 Task: Search one way flight ticket for 5 adults, 2 children, 1 infant in seat and 1 infant on lap in economy from Elko: Elko Regional Airport (j.c. Harris Field) to Jacksonville: Albert J. Ellis Airport on 8-3-2023. Choice of flights is United. Number of bags: 2 carry on bags. Price is upto 78000. Outbound departure time preference is 9:00. Return departure time preference is 0:00.
Action: Mouse moved to (207, 307)
Screenshot: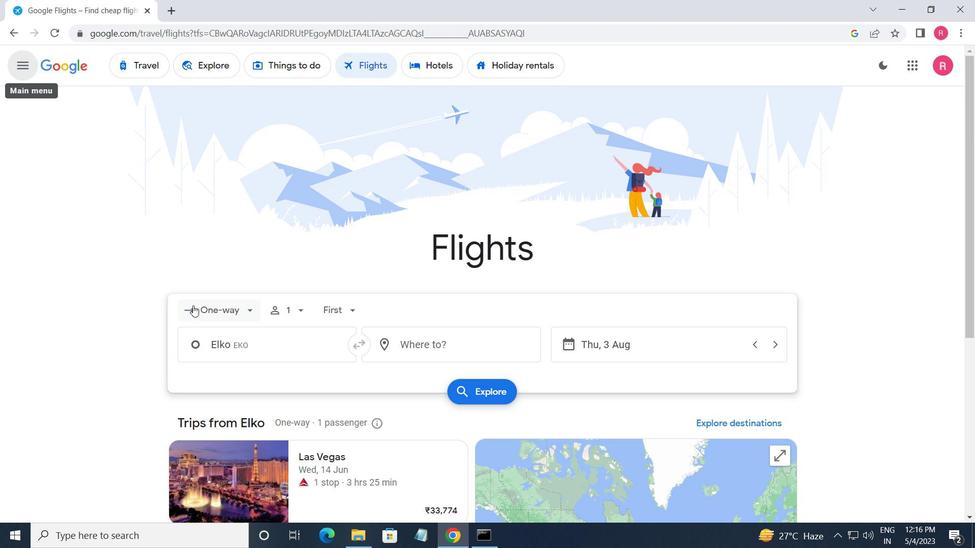 
Action: Mouse pressed left at (207, 307)
Screenshot: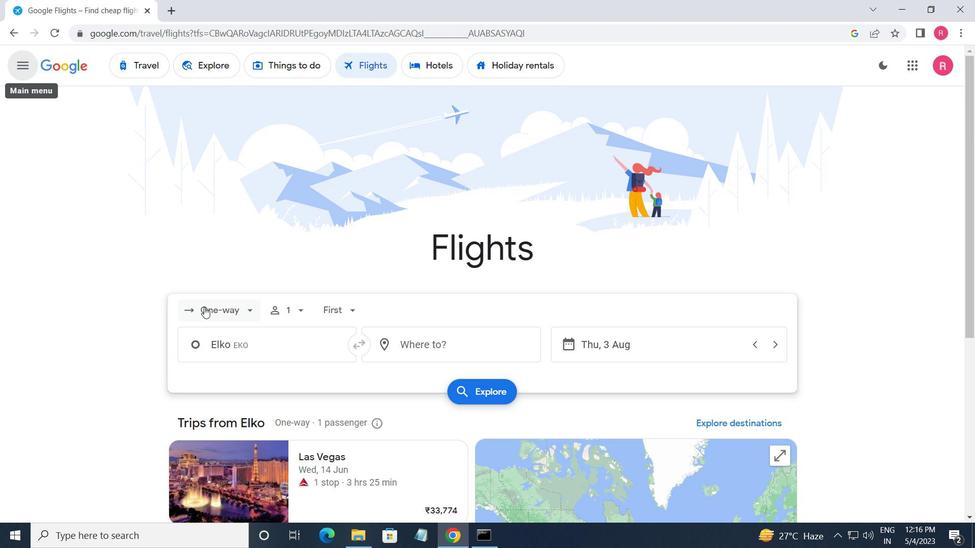 
Action: Mouse moved to (234, 363)
Screenshot: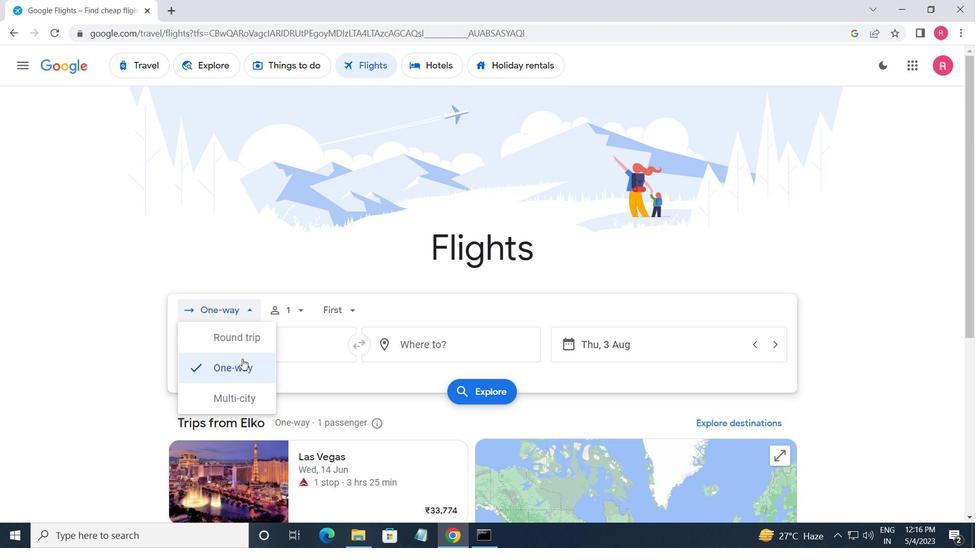 
Action: Mouse pressed left at (234, 363)
Screenshot: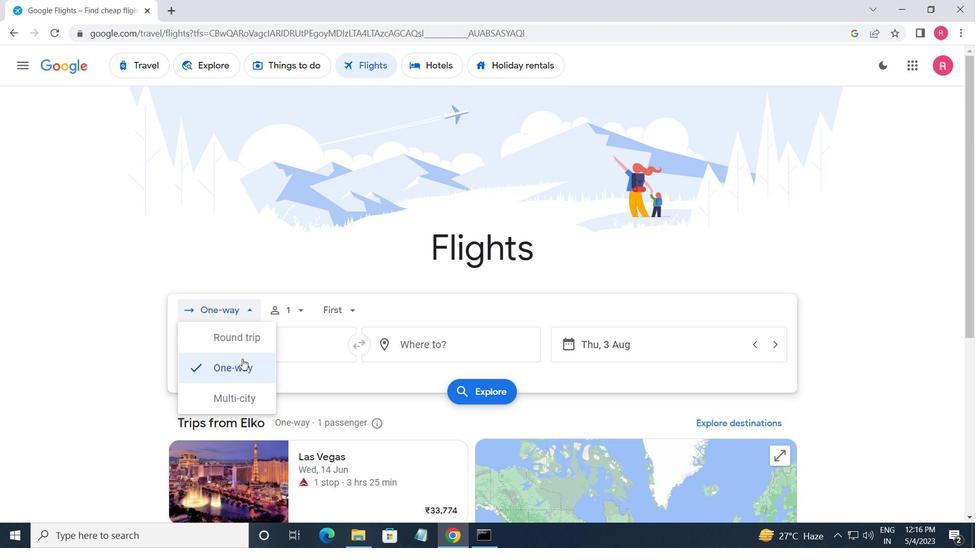 
Action: Mouse moved to (290, 314)
Screenshot: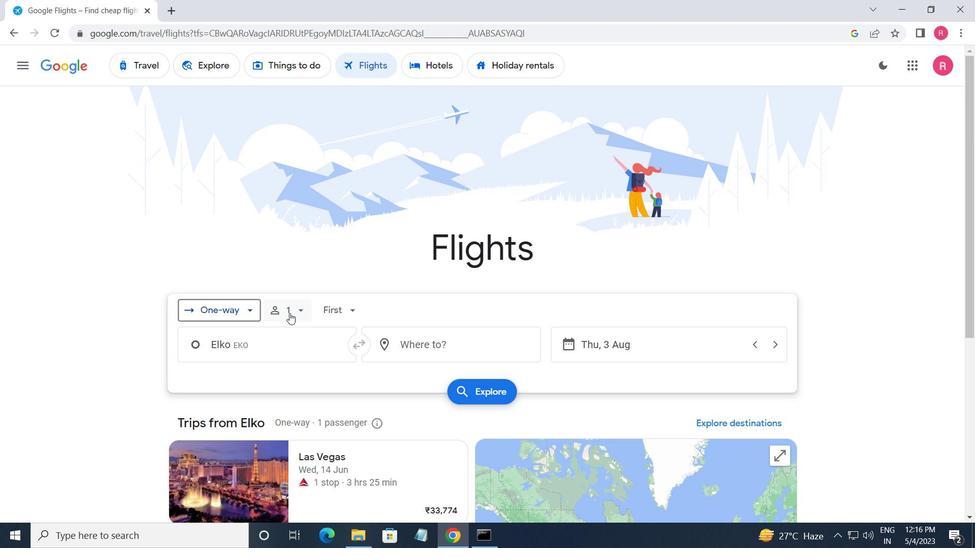 
Action: Mouse pressed left at (290, 314)
Screenshot: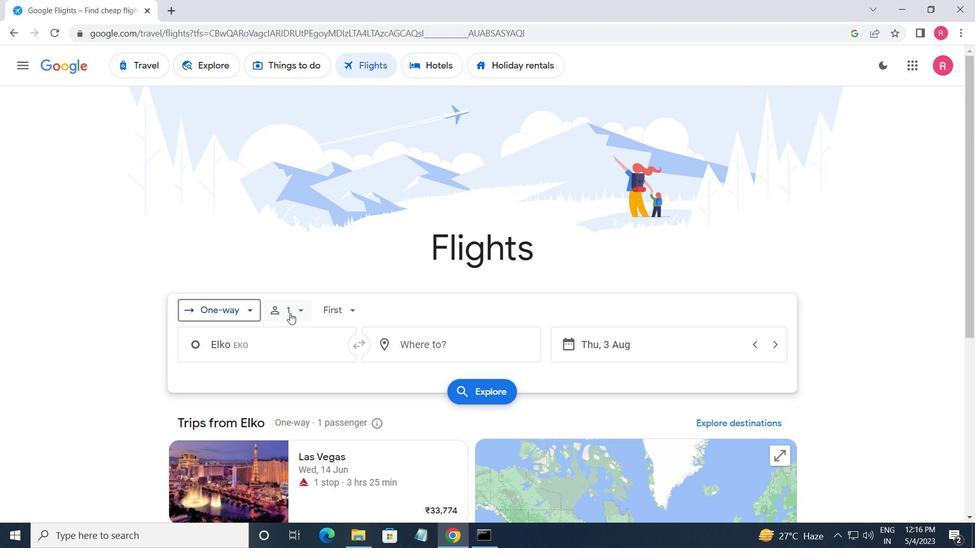 
Action: Mouse moved to (393, 343)
Screenshot: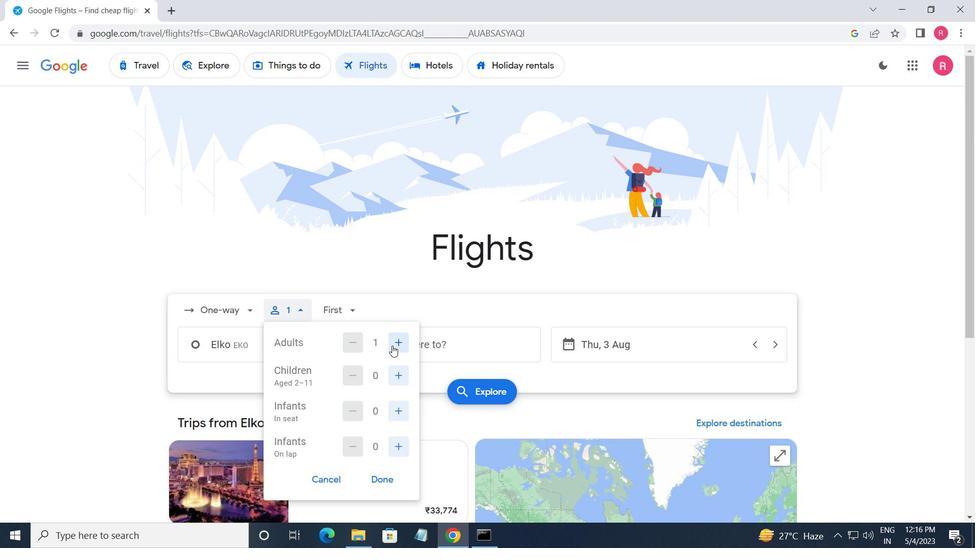 
Action: Mouse pressed left at (393, 343)
Screenshot: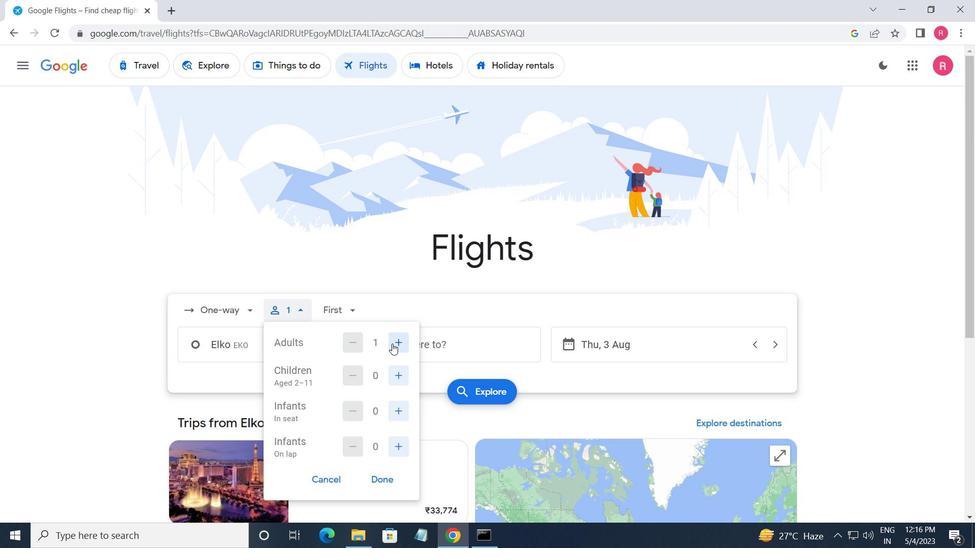 
Action: Mouse pressed left at (393, 343)
Screenshot: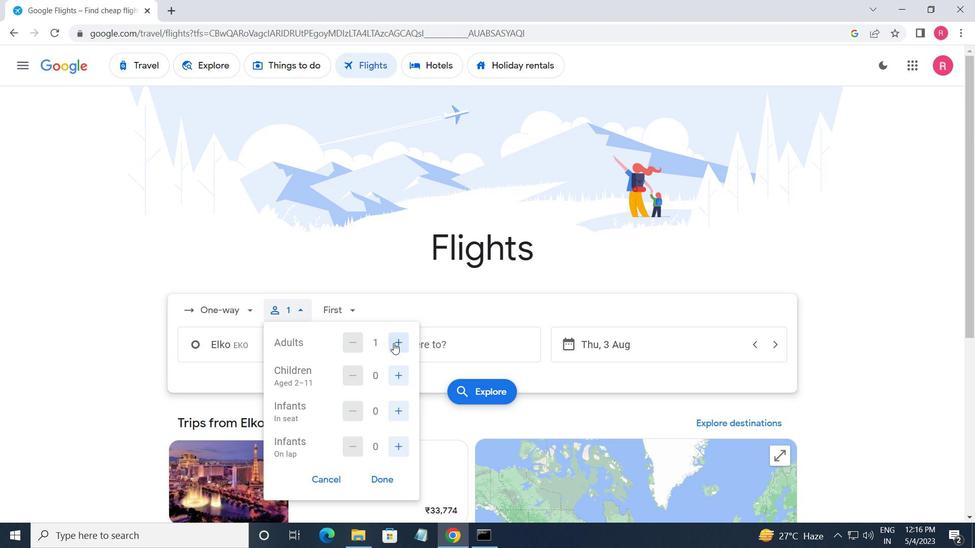 
Action: Mouse pressed left at (393, 343)
Screenshot: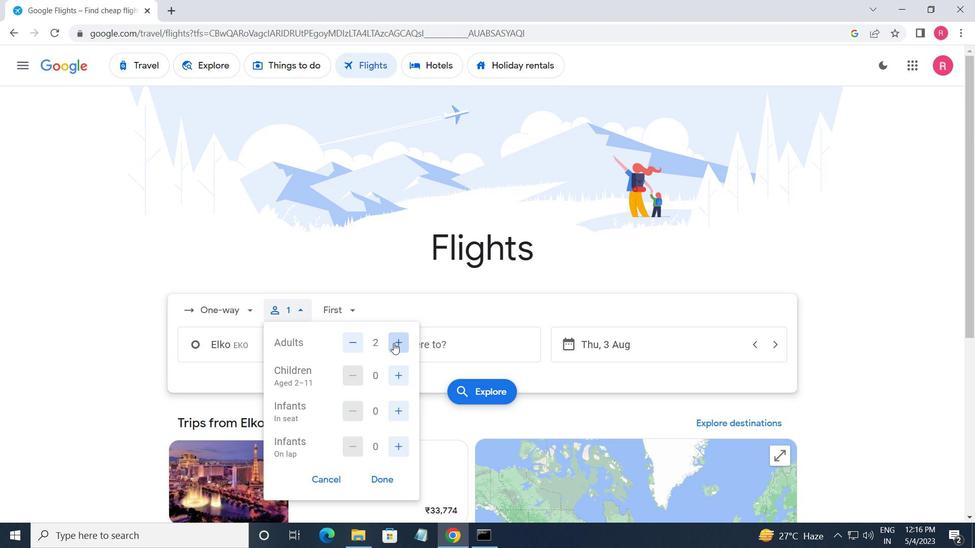 
Action: Mouse pressed left at (393, 343)
Screenshot: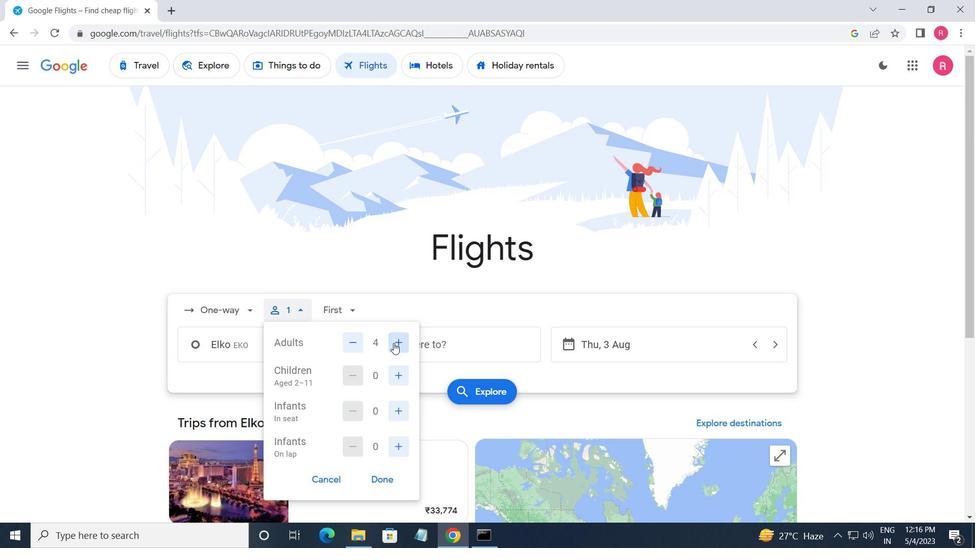 
Action: Mouse moved to (397, 374)
Screenshot: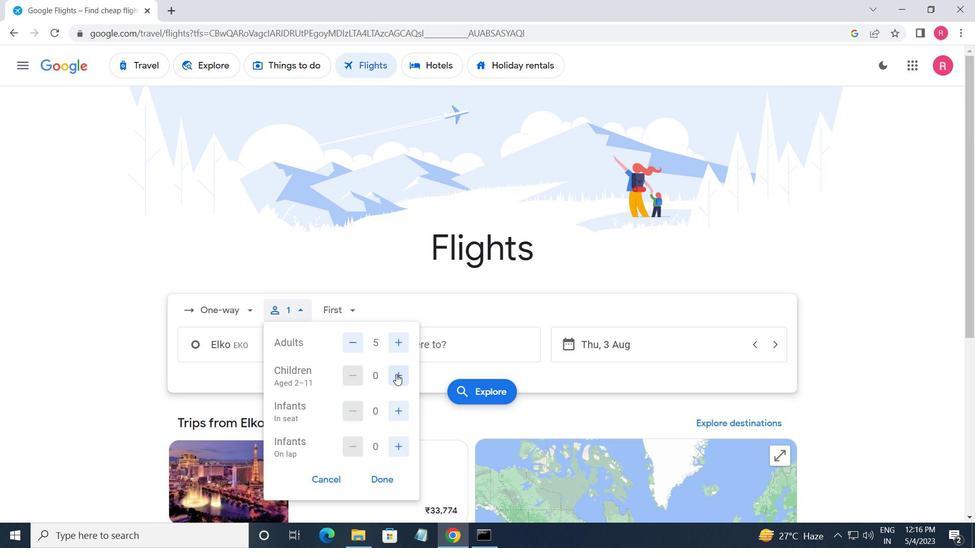 
Action: Mouse pressed left at (397, 374)
Screenshot: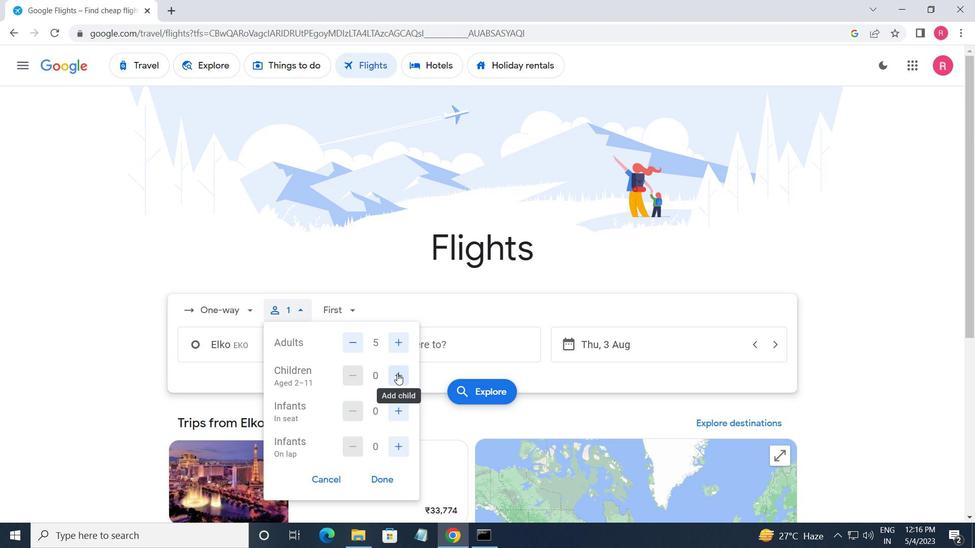 
Action: Mouse moved to (398, 371)
Screenshot: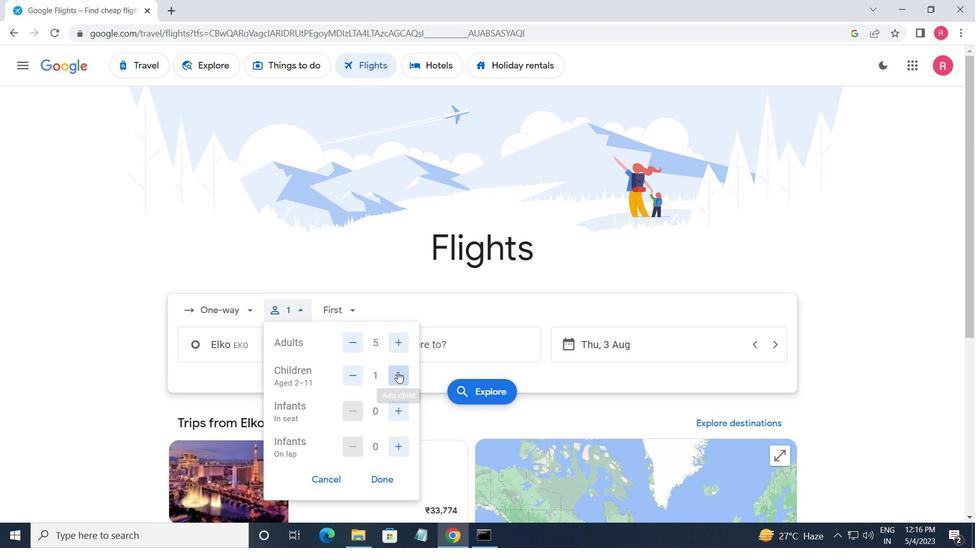 
Action: Mouse pressed left at (398, 371)
Screenshot: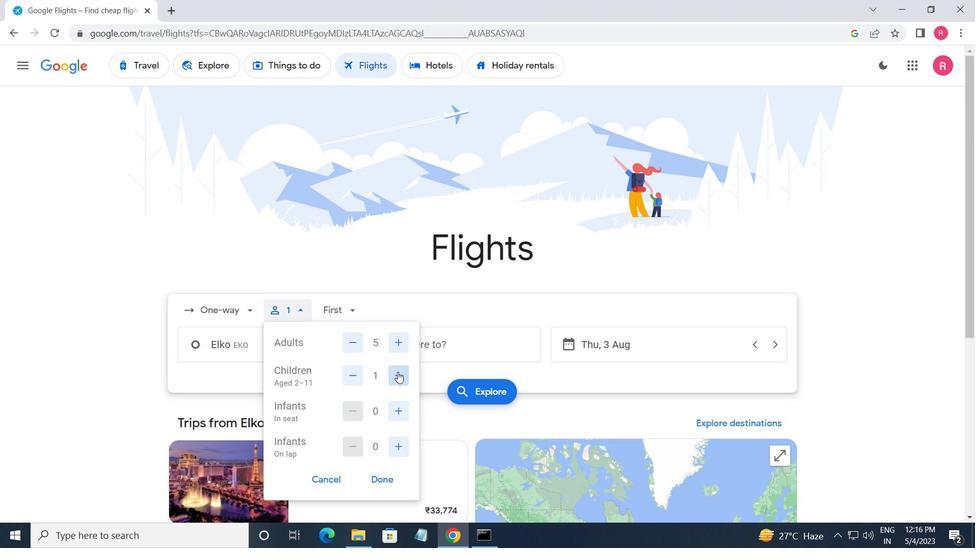 
Action: Mouse moved to (397, 403)
Screenshot: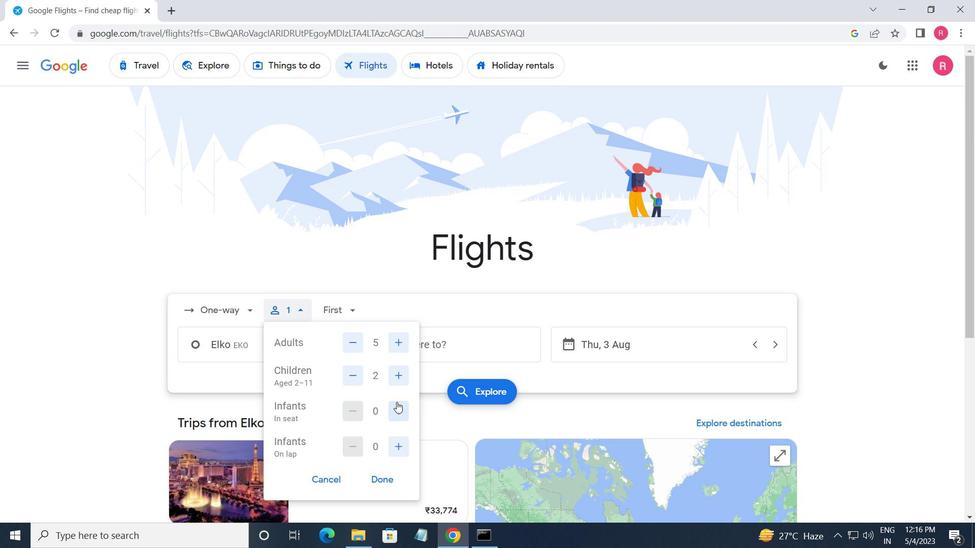 
Action: Mouse pressed left at (397, 403)
Screenshot: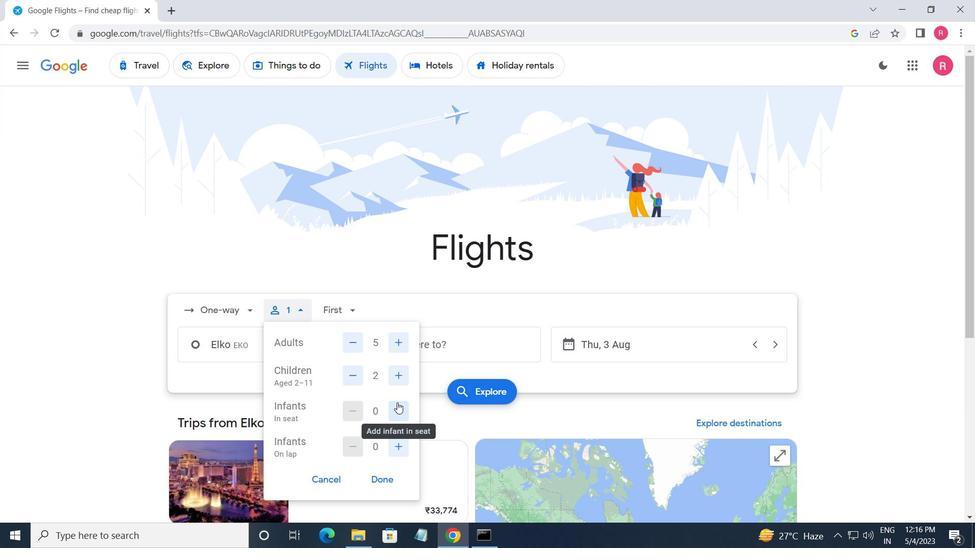 
Action: Mouse moved to (401, 440)
Screenshot: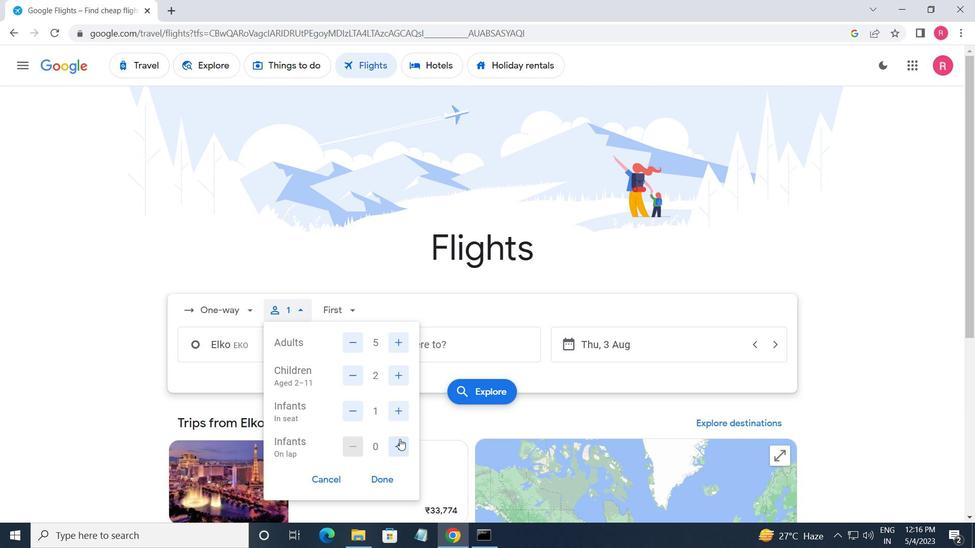 
Action: Mouse pressed left at (401, 440)
Screenshot: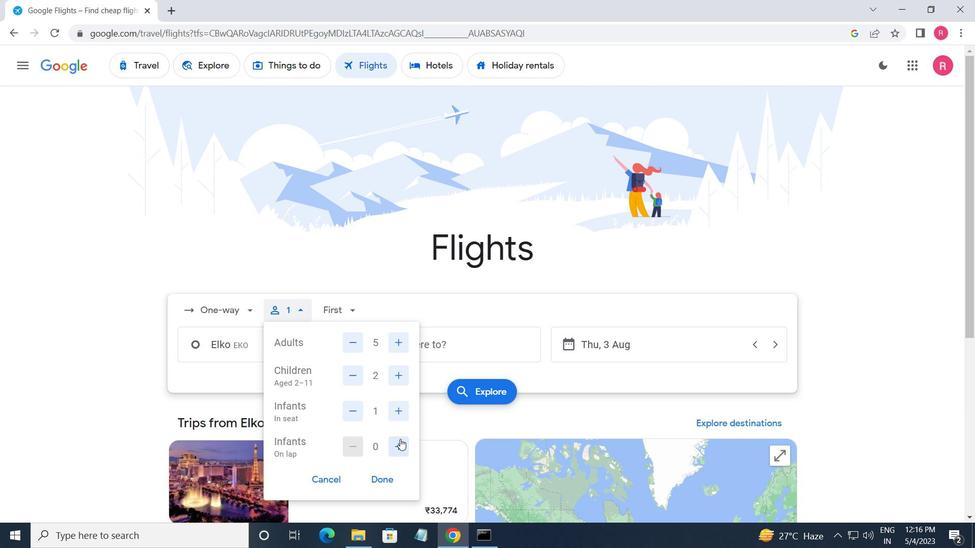 
Action: Mouse moved to (387, 479)
Screenshot: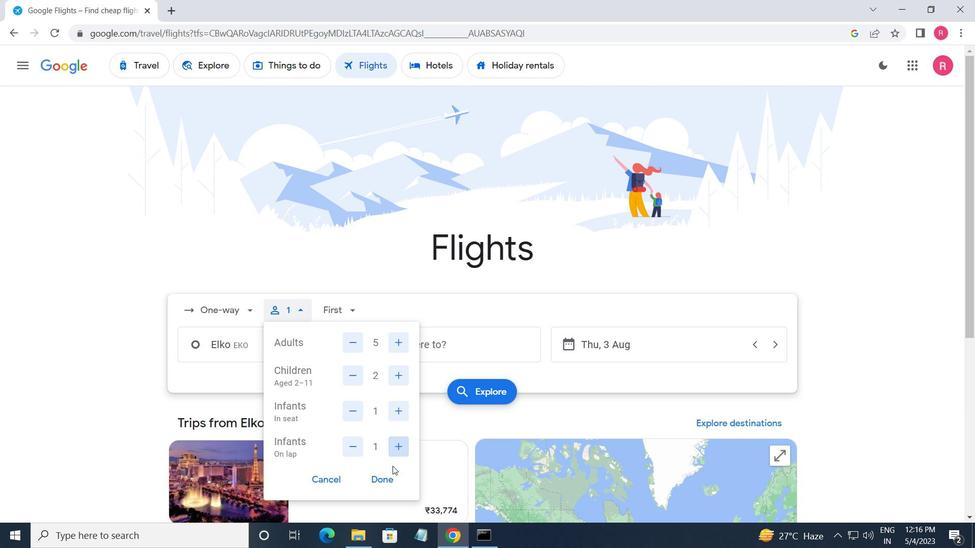
Action: Mouse pressed left at (387, 479)
Screenshot: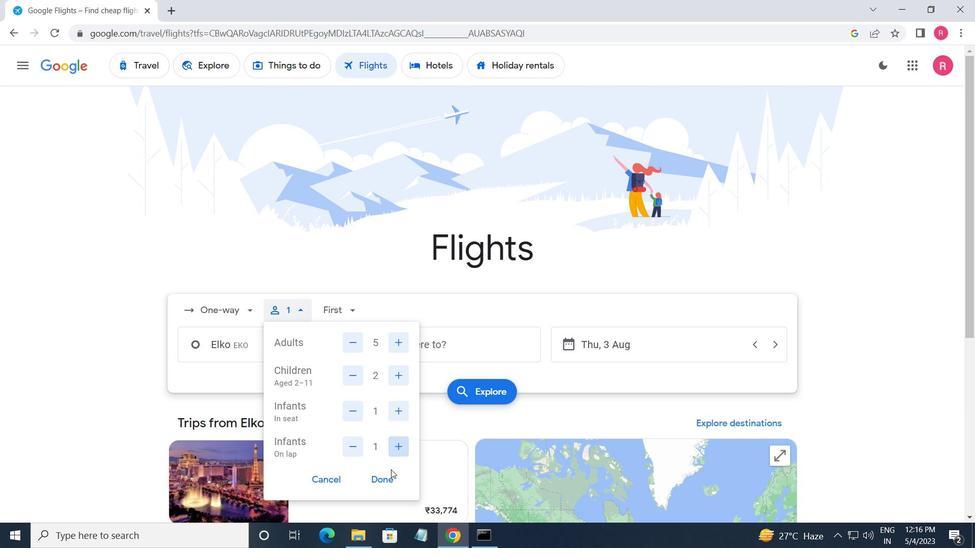
Action: Mouse moved to (337, 309)
Screenshot: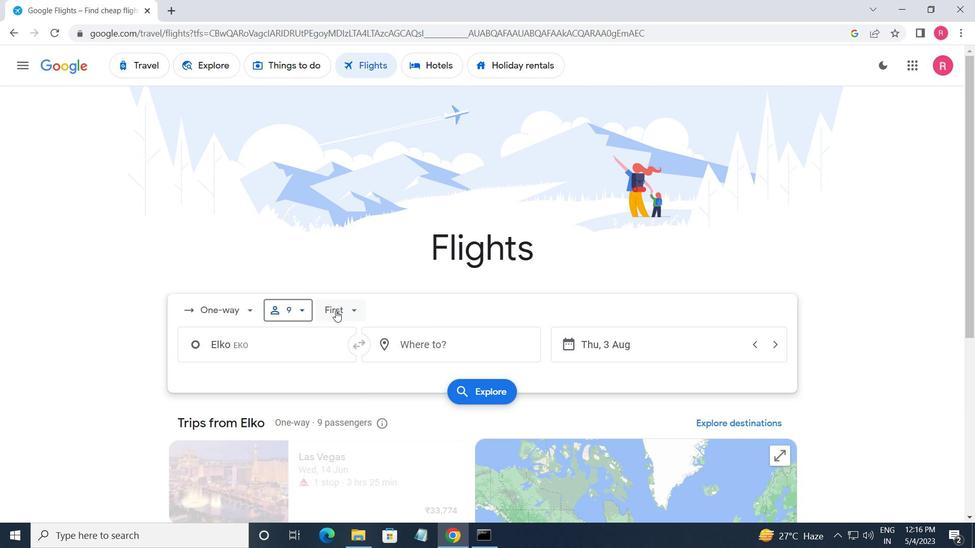 
Action: Mouse pressed left at (337, 309)
Screenshot: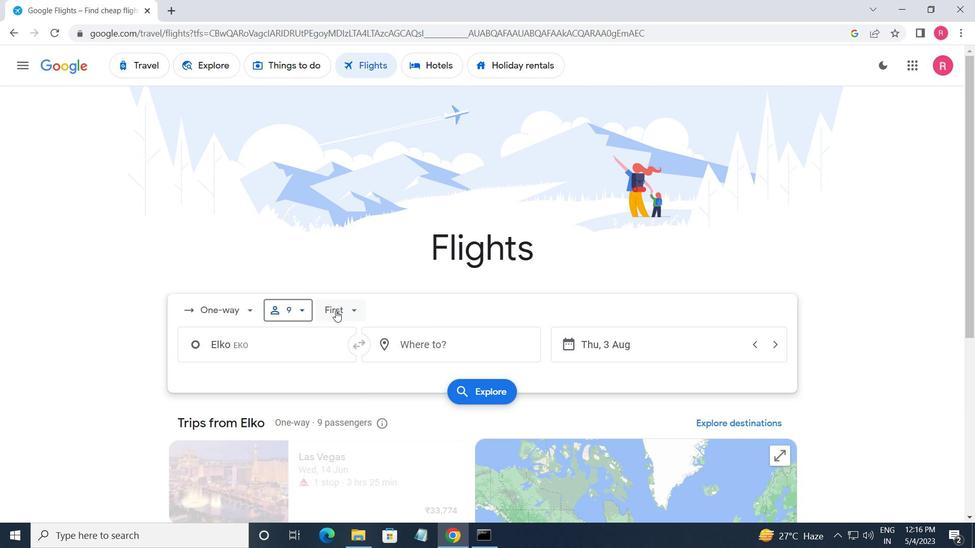 
Action: Mouse moved to (351, 336)
Screenshot: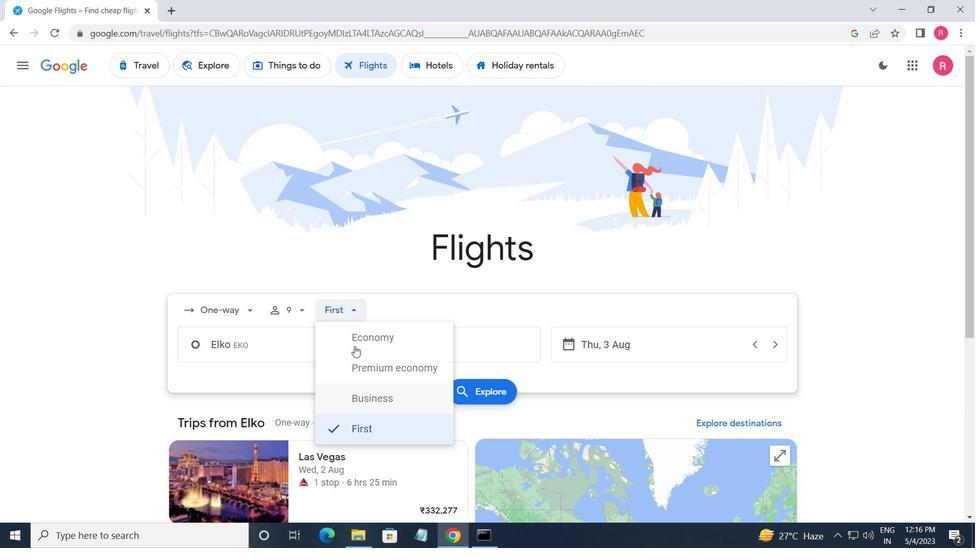 
Action: Mouse pressed left at (351, 336)
Screenshot: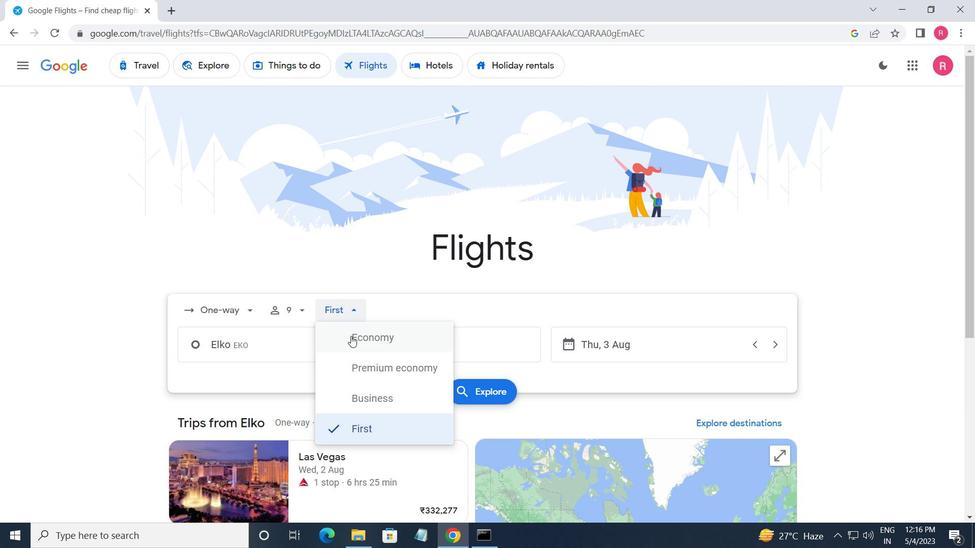 
Action: Mouse moved to (298, 352)
Screenshot: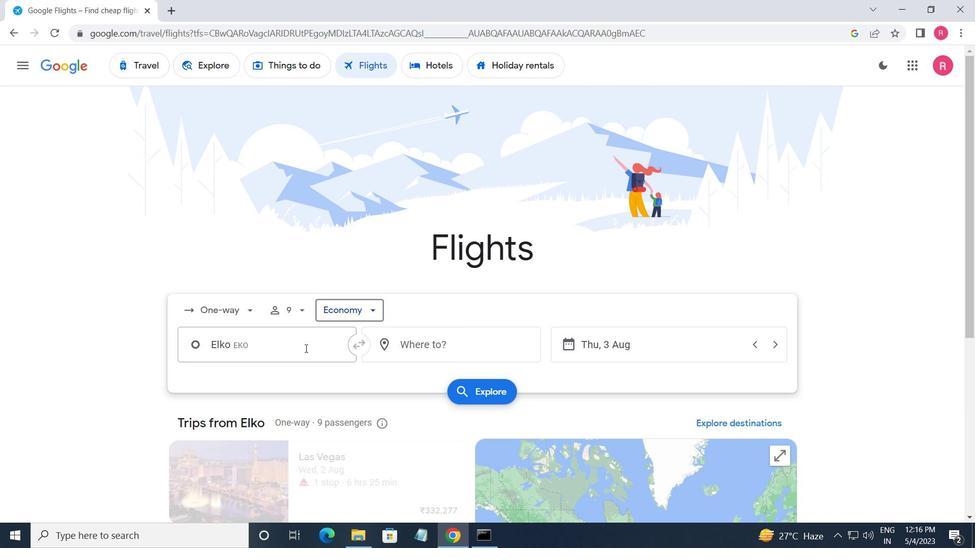 
Action: Mouse pressed left at (298, 352)
Screenshot: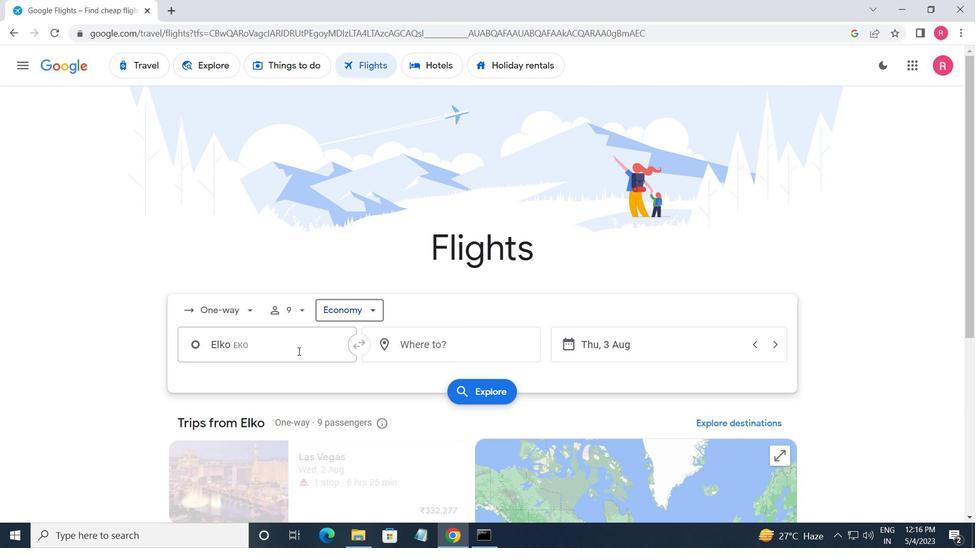 
Action: Mouse moved to (280, 414)
Screenshot: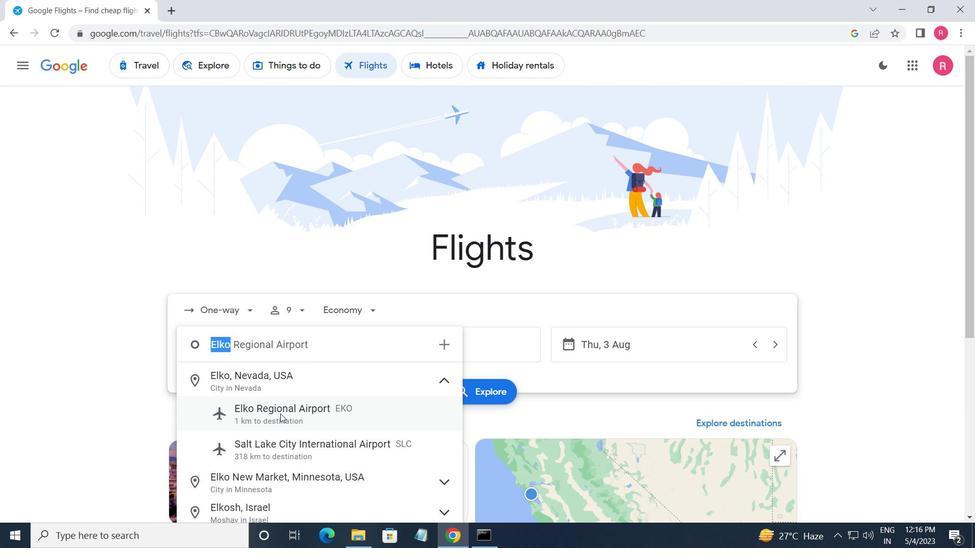 
Action: Mouse pressed left at (280, 414)
Screenshot: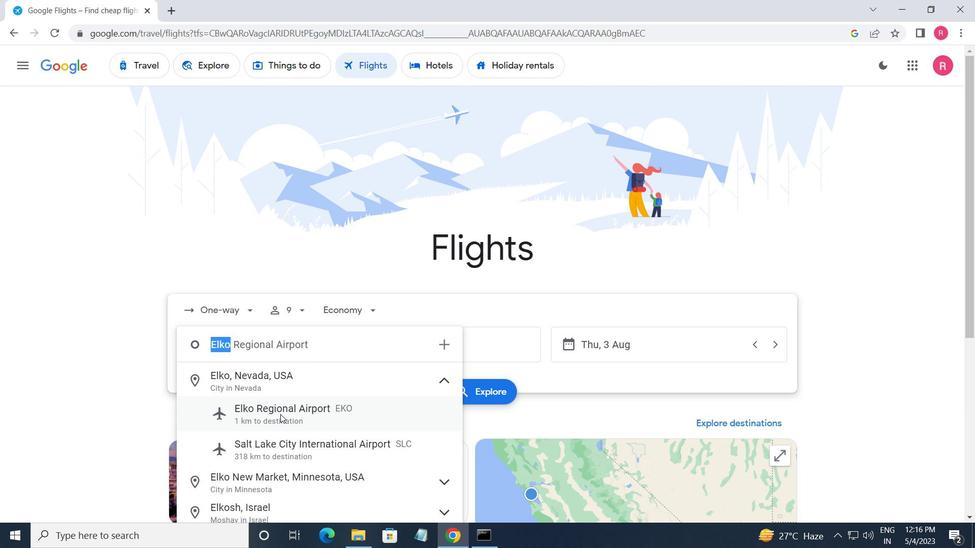 
Action: Mouse moved to (415, 335)
Screenshot: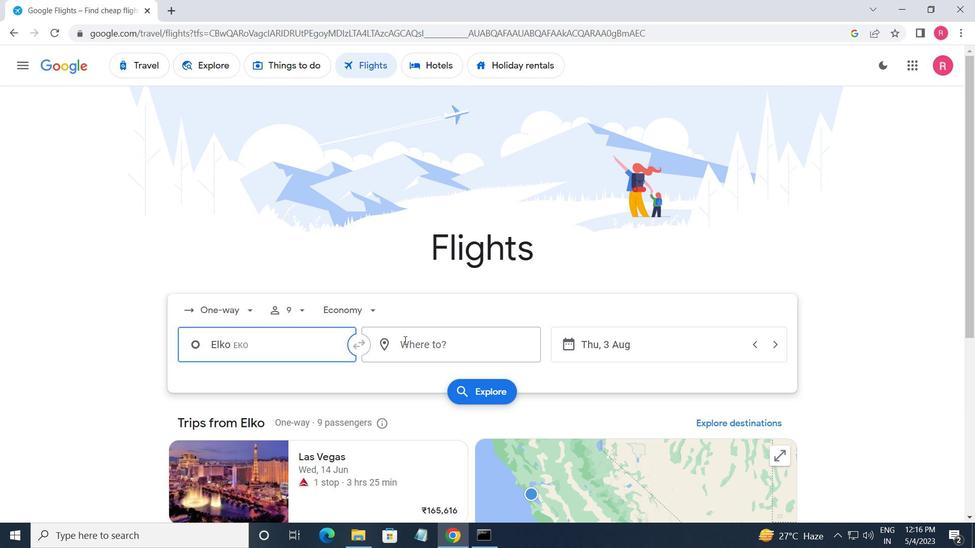 
Action: Mouse pressed left at (415, 335)
Screenshot: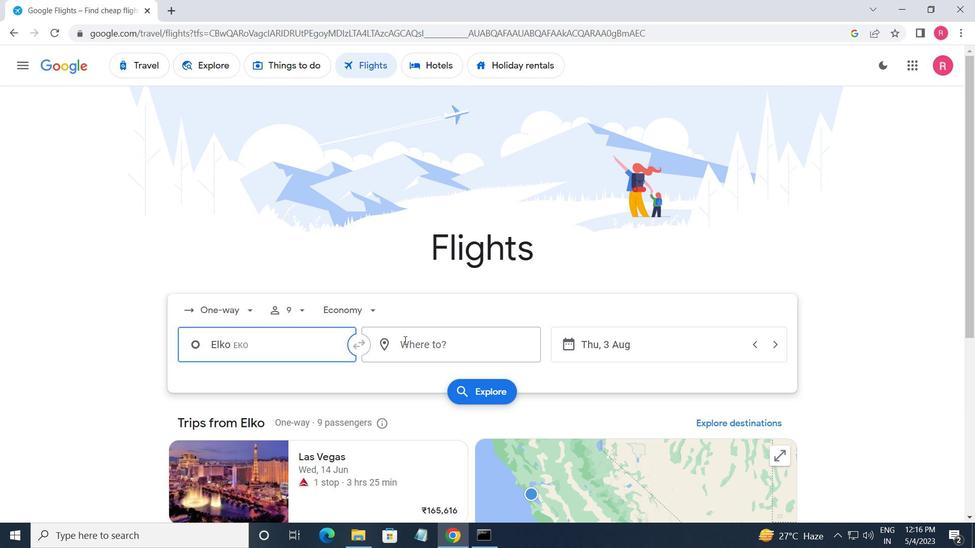 
Action: Mouse moved to (414, 464)
Screenshot: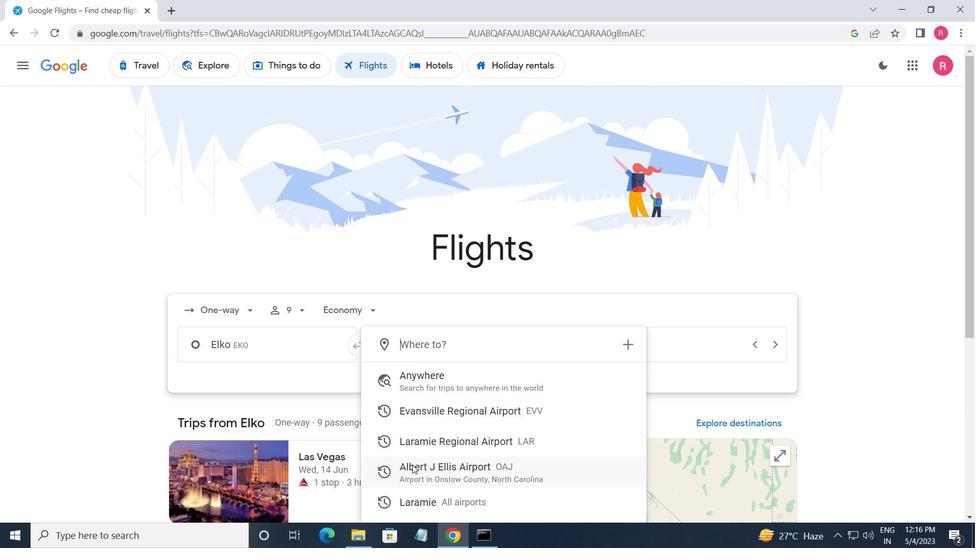 
Action: Mouse pressed left at (414, 464)
Screenshot: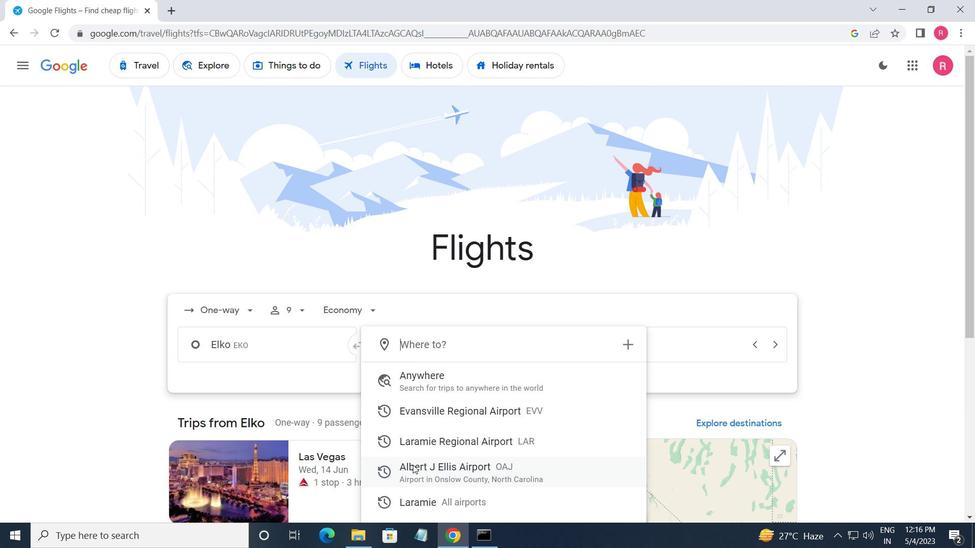 
Action: Mouse moved to (647, 348)
Screenshot: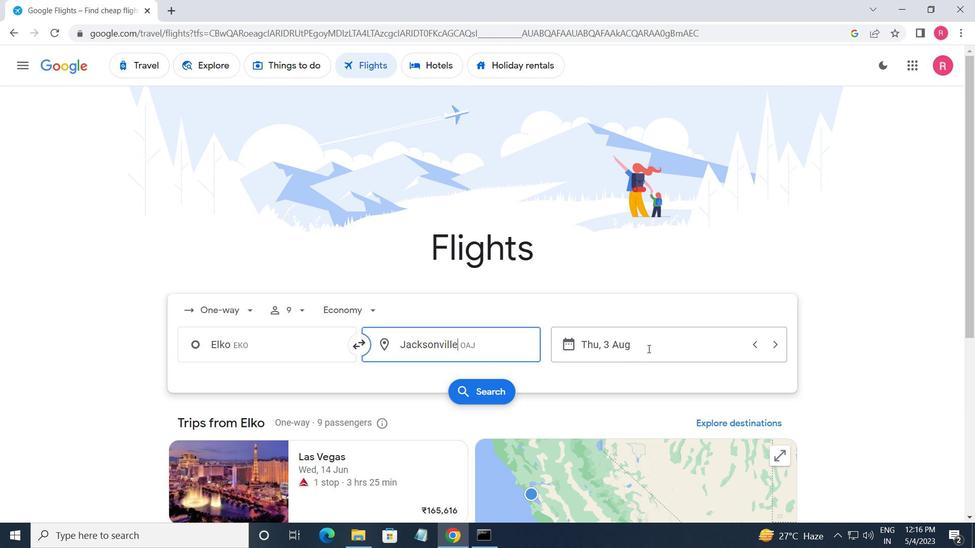 
Action: Mouse pressed left at (647, 348)
Screenshot: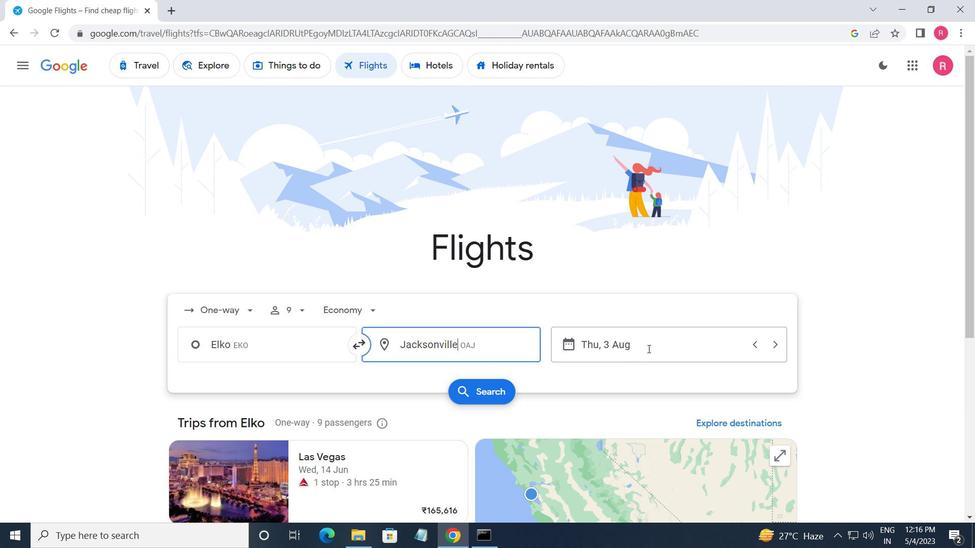 
Action: Mouse moved to (458, 296)
Screenshot: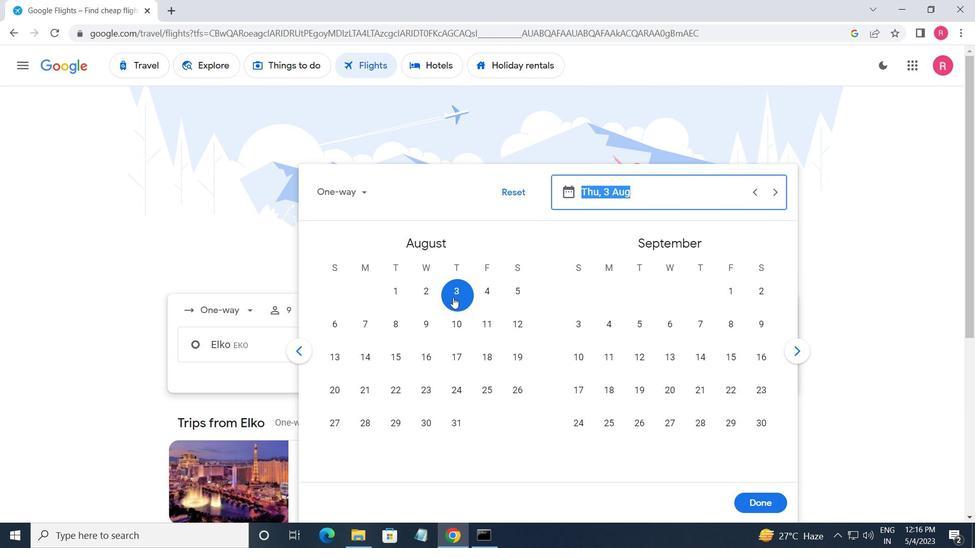 
Action: Mouse pressed left at (458, 296)
Screenshot: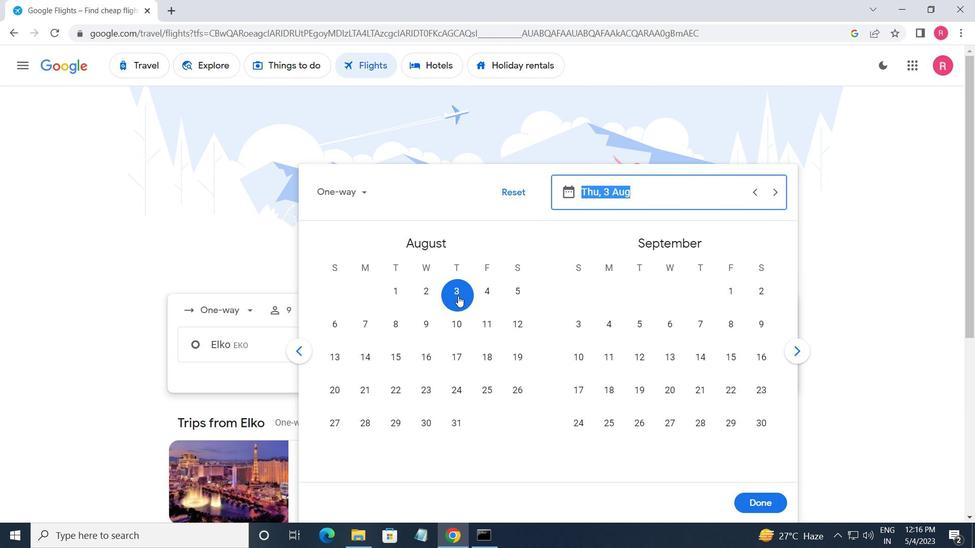 
Action: Mouse moved to (740, 505)
Screenshot: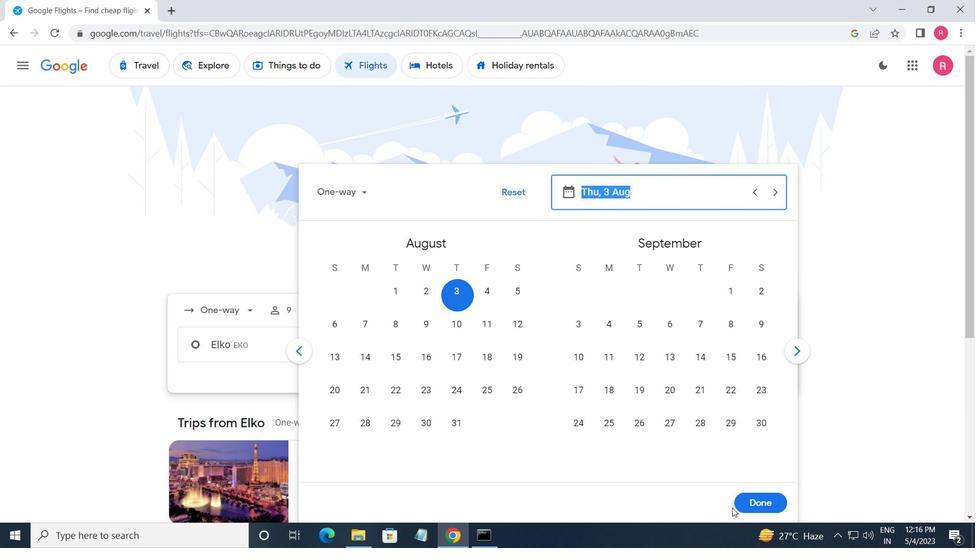 
Action: Mouse pressed left at (740, 505)
Screenshot: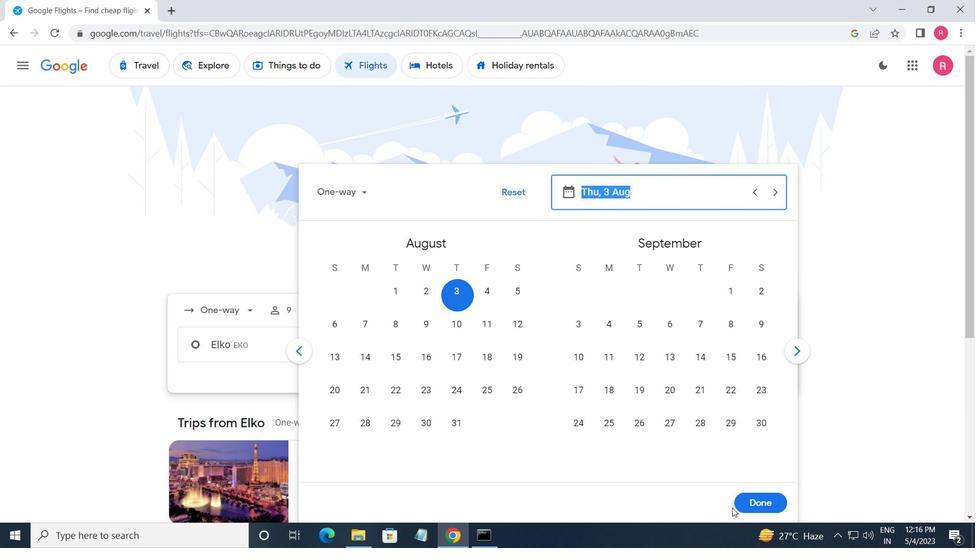 
Action: Mouse moved to (463, 389)
Screenshot: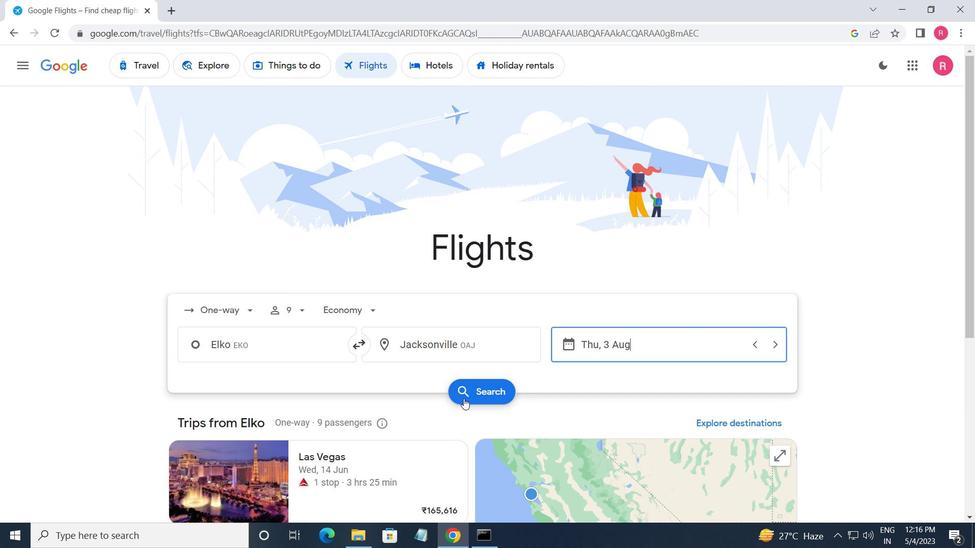 
Action: Mouse pressed left at (463, 389)
Screenshot: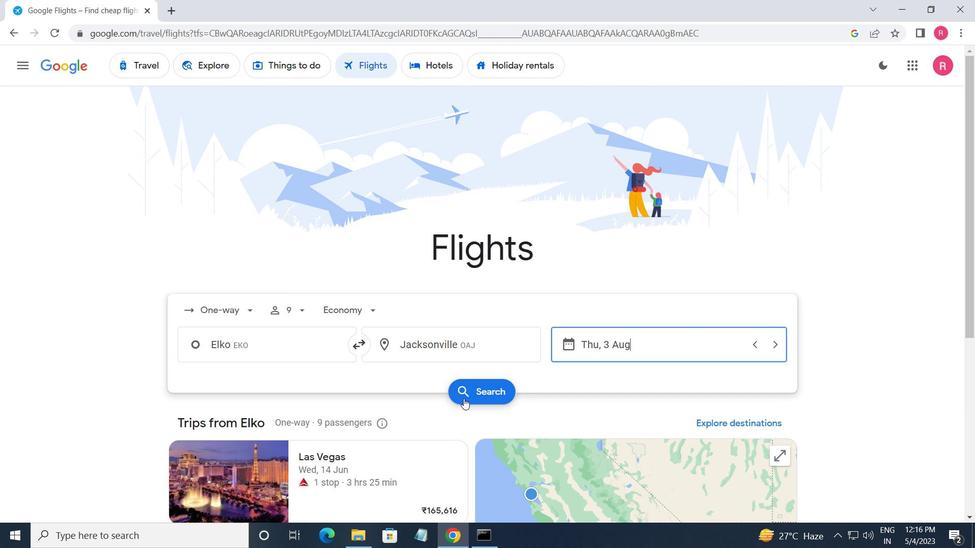 
Action: Mouse moved to (197, 181)
Screenshot: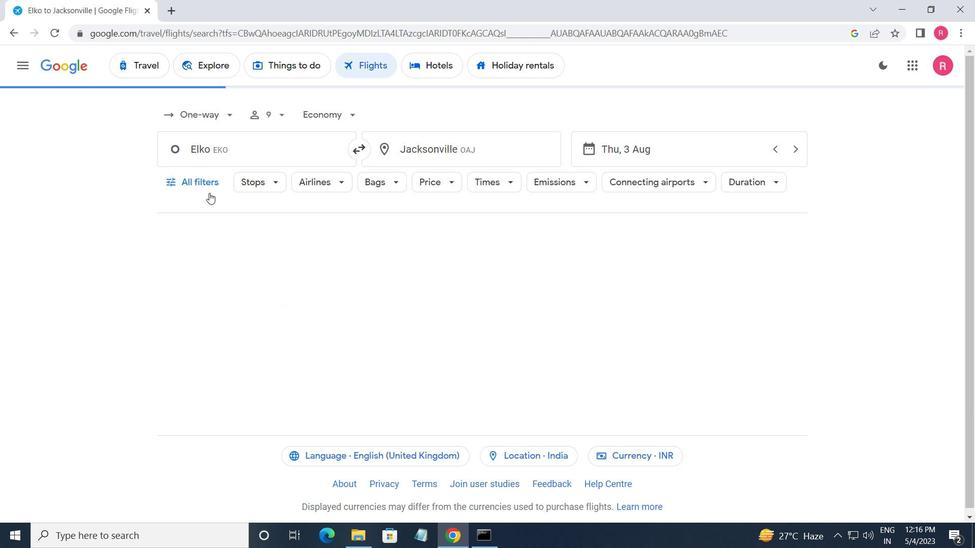
Action: Mouse pressed left at (197, 181)
Screenshot: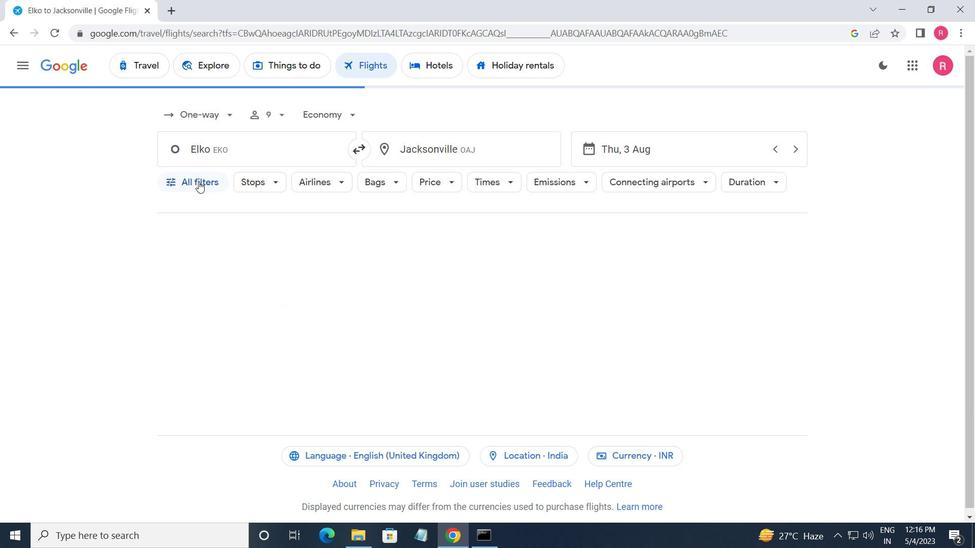 
Action: Mouse moved to (246, 350)
Screenshot: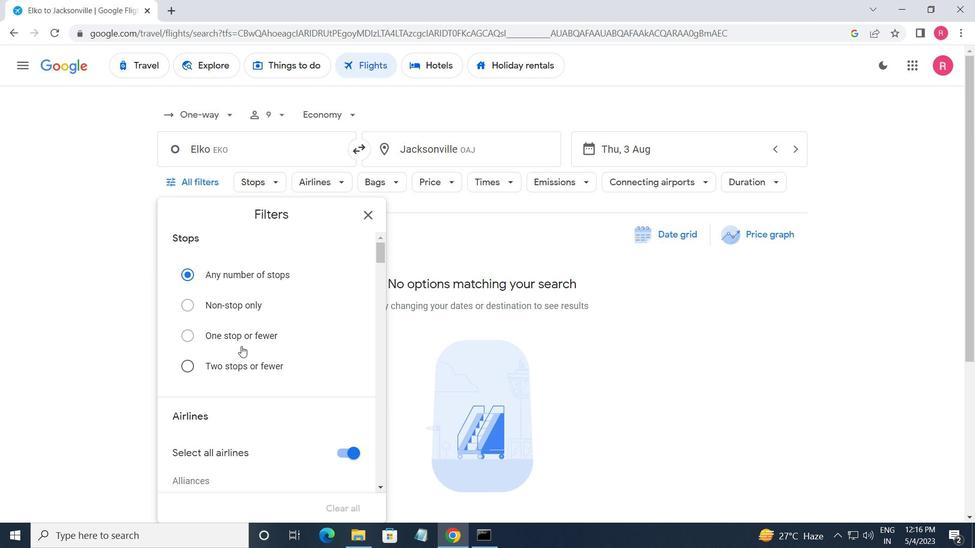 
Action: Mouse scrolled (246, 350) with delta (0, 0)
Screenshot: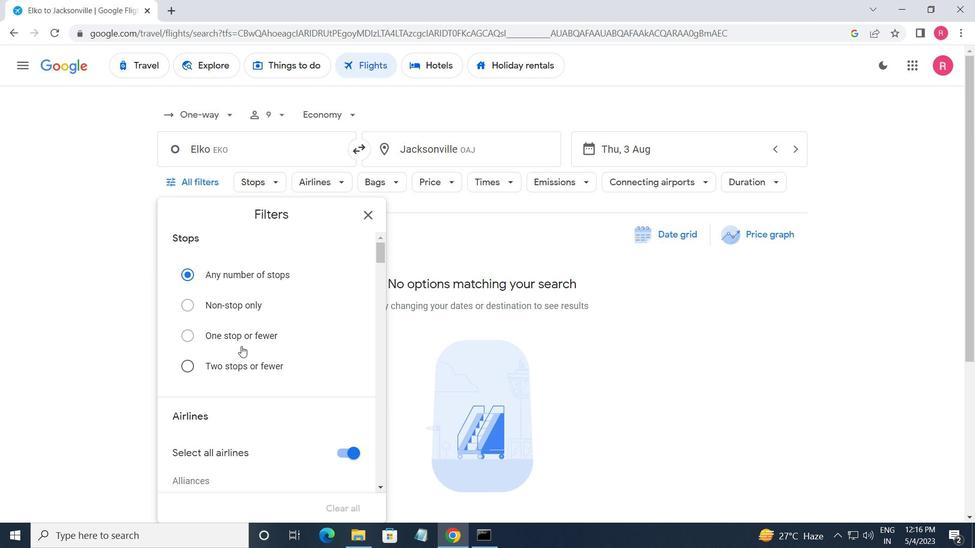 
Action: Mouse moved to (253, 359)
Screenshot: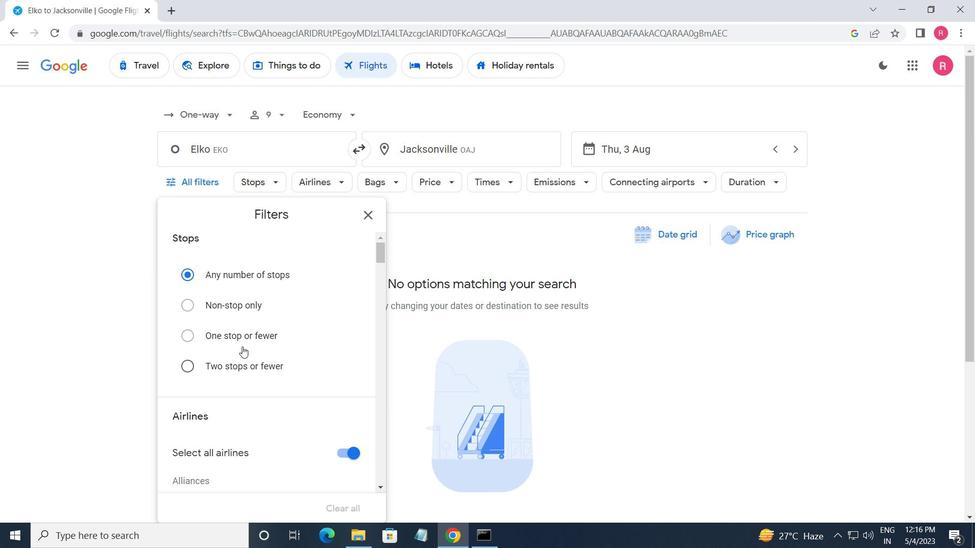
Action: Mouse scrolled (253, 358) with delta (0, 0)
Screenshot: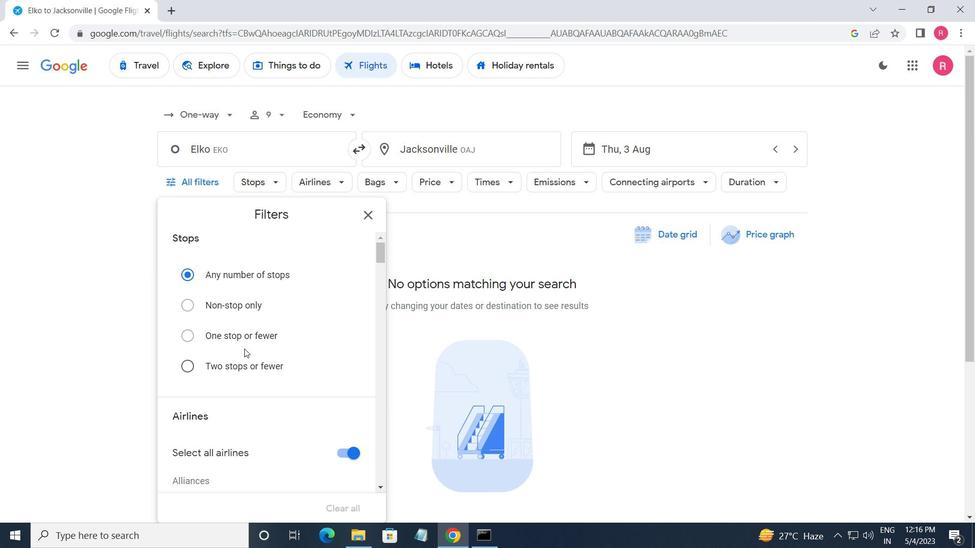 
Action: Mouse moved to (253, 359)
Screenshot: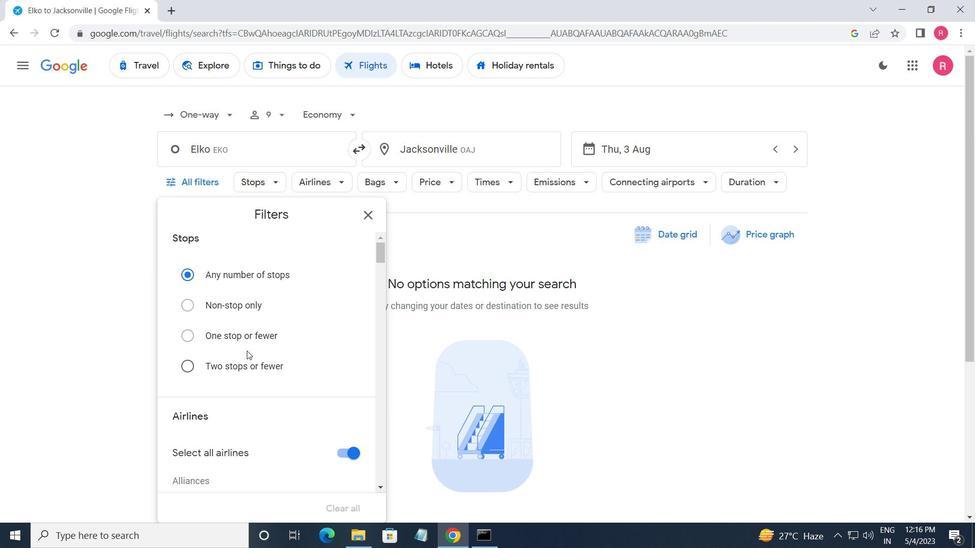 
Action: Mouse scrolled (253, 359) with delta (0, 0)
Screenshot: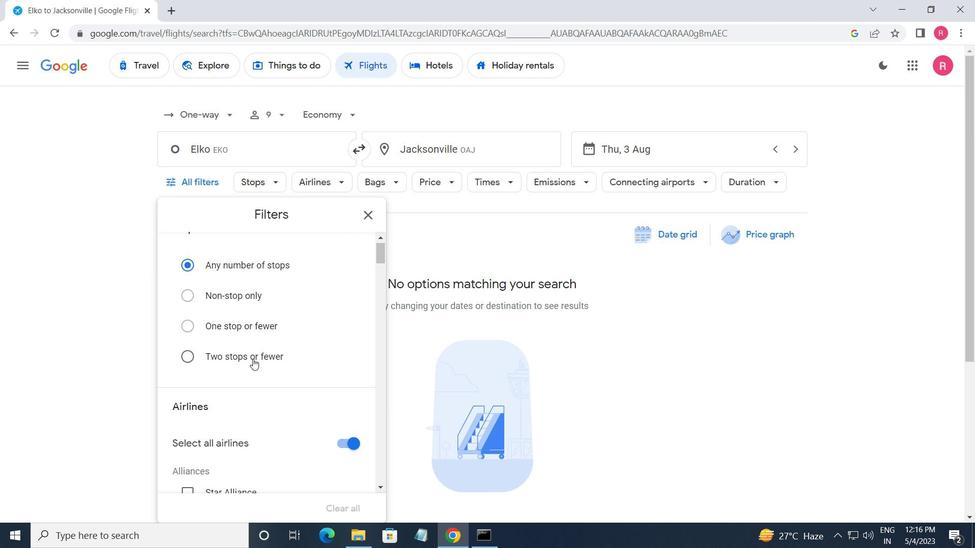 
Action: Mouse moved to (255, 359)
Screenshot: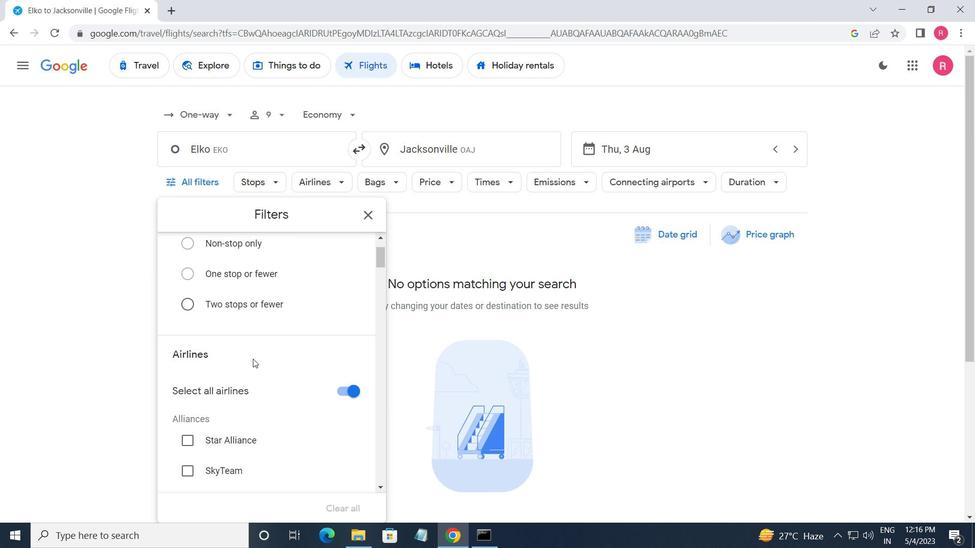 
Action: Mouse scrolled (255, 359) with delta (0, 0)
Screenshot: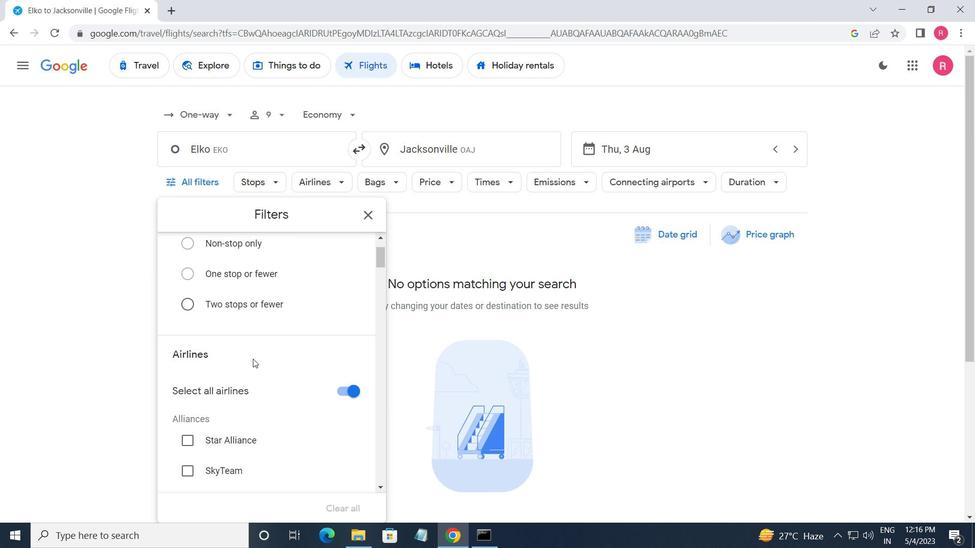 
Action: Mouse moved to (255, 359)
Screenshot: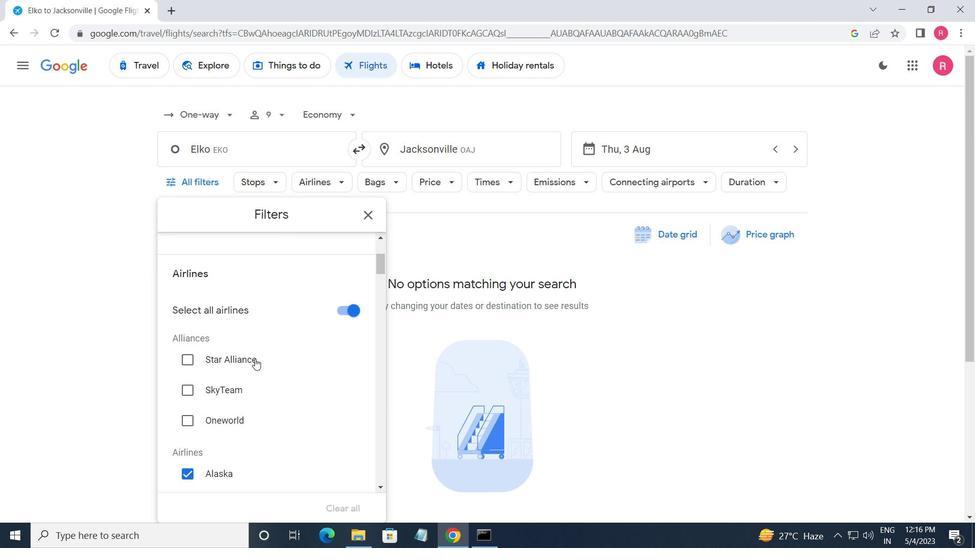 
Action: Mouse scrolled (255, 358) with delta (0, 0)
Screenshot: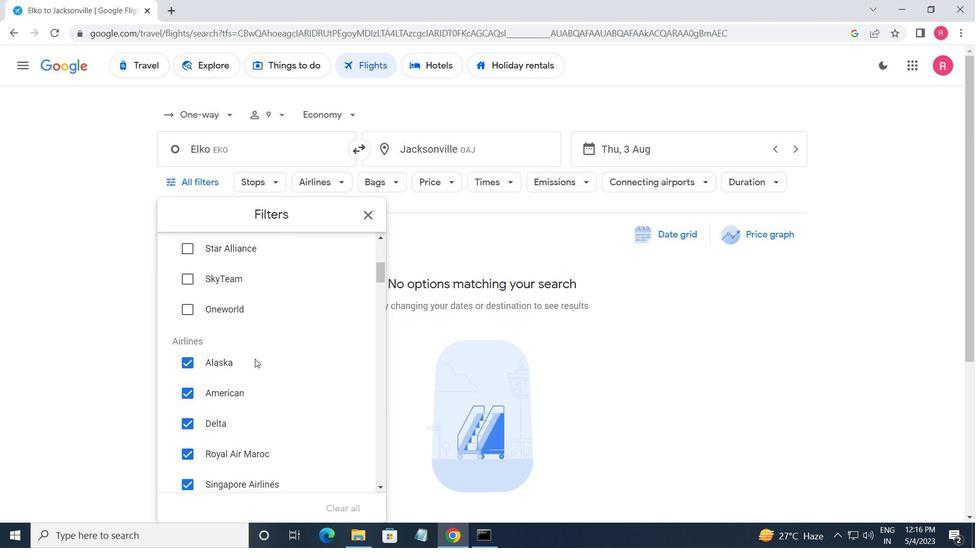 
Action: Mouse moved to (256, 359)
Screenshot: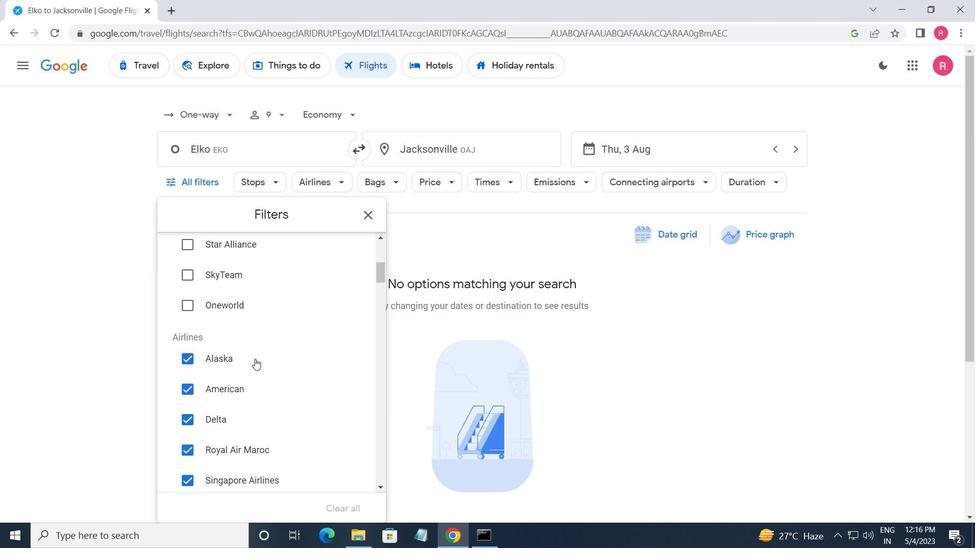 
Action: Mouse scrolled (256, 359) with delta (0, 0)
Screenshot: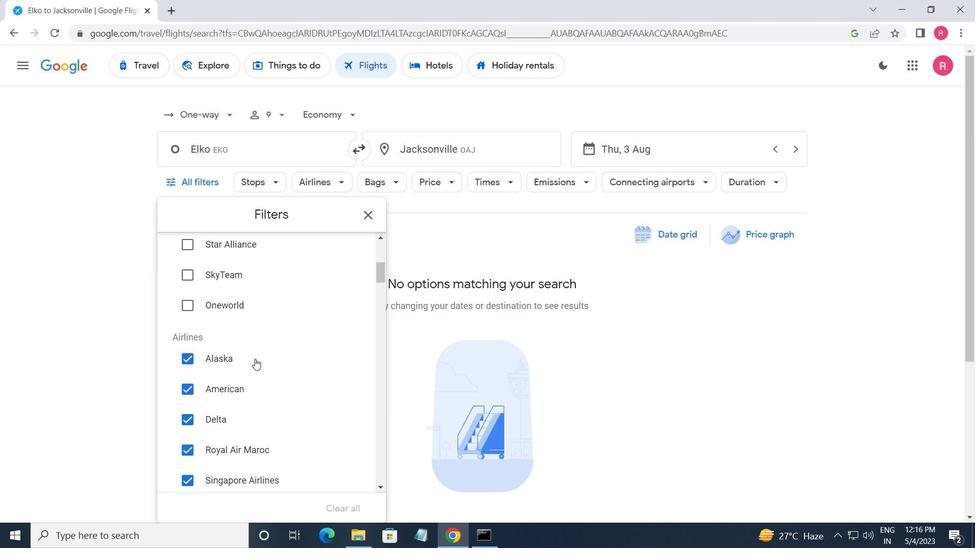 
Action: Mouse moved to (329, 390)
Screenshot: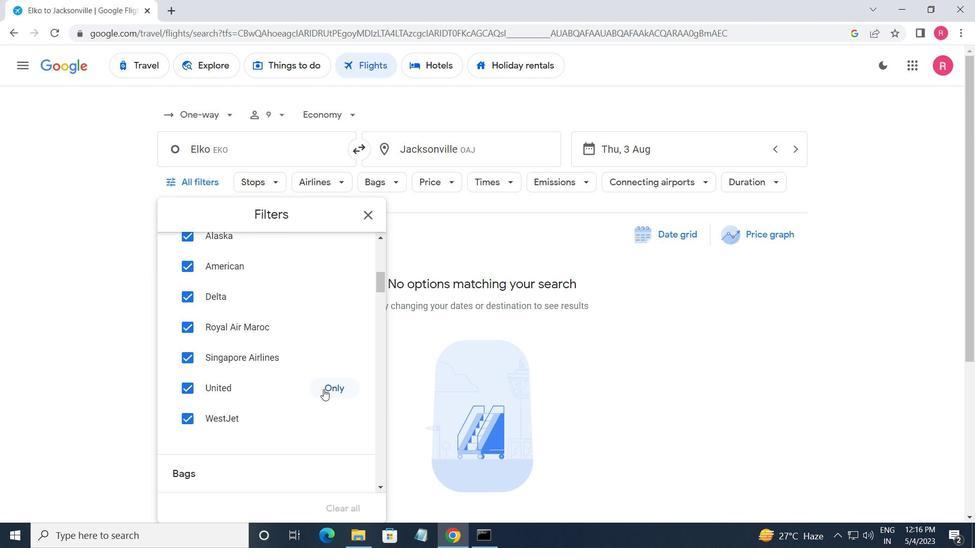 
Action: Mouse pressed left at (329, 390)
Screenshot: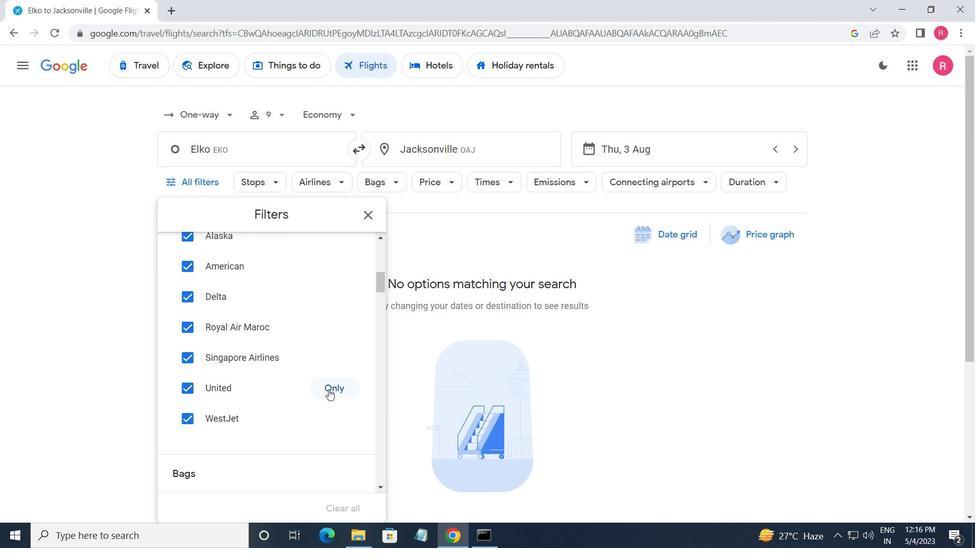 
Action: Mouse moved to (319, 396)
Screenshot: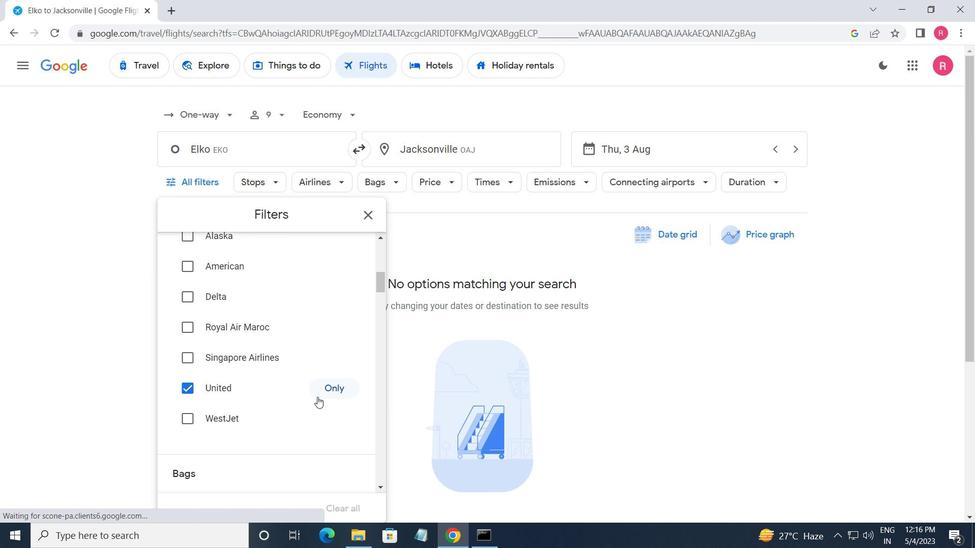 
Action: Mouse scrolled (319, 396) with delta (0, 0)
Screenshot: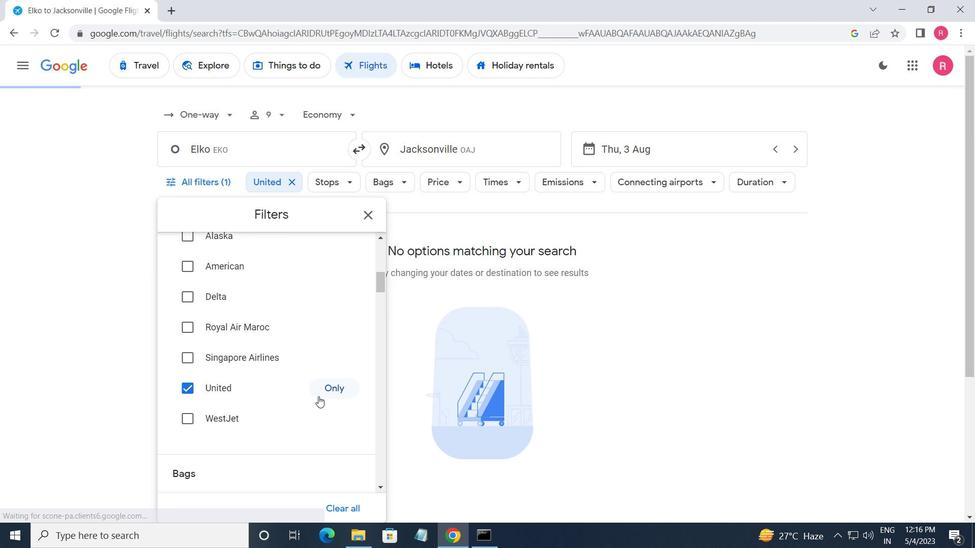 
Action: Mouse scrolled (319, 396) with delta (0, 0)
Screenshot: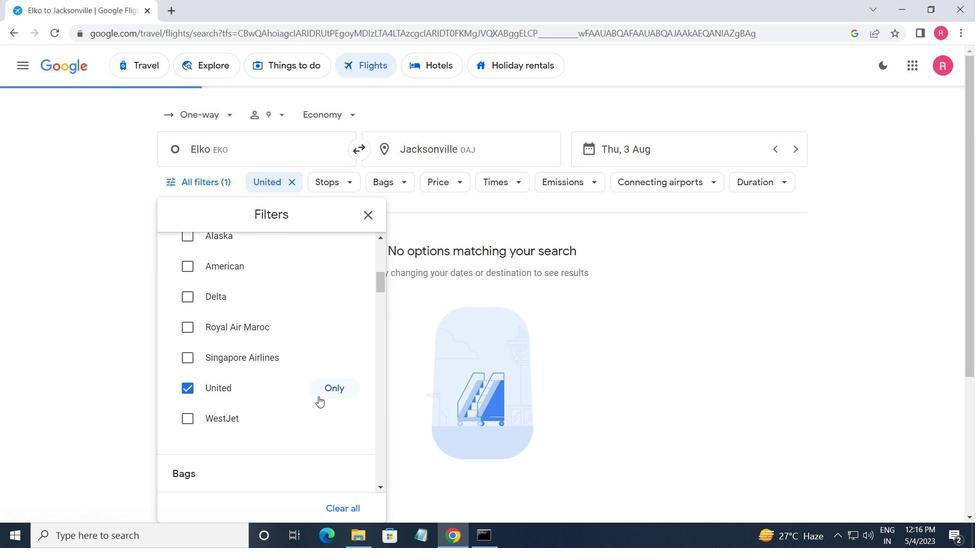 
Action: Mouse moved to (342, 384)
Screenshot: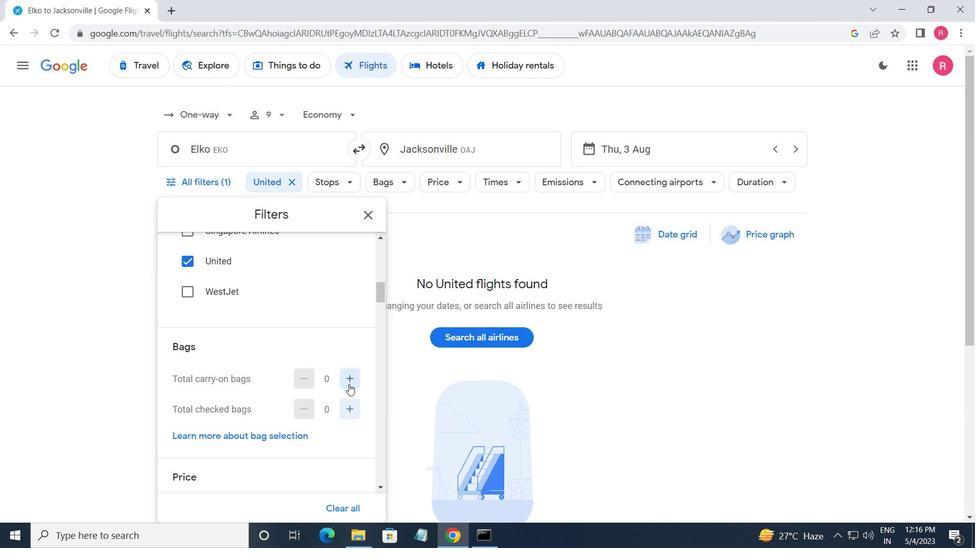 
Action: Mouse pressed left at (342, 384)
Screenshot: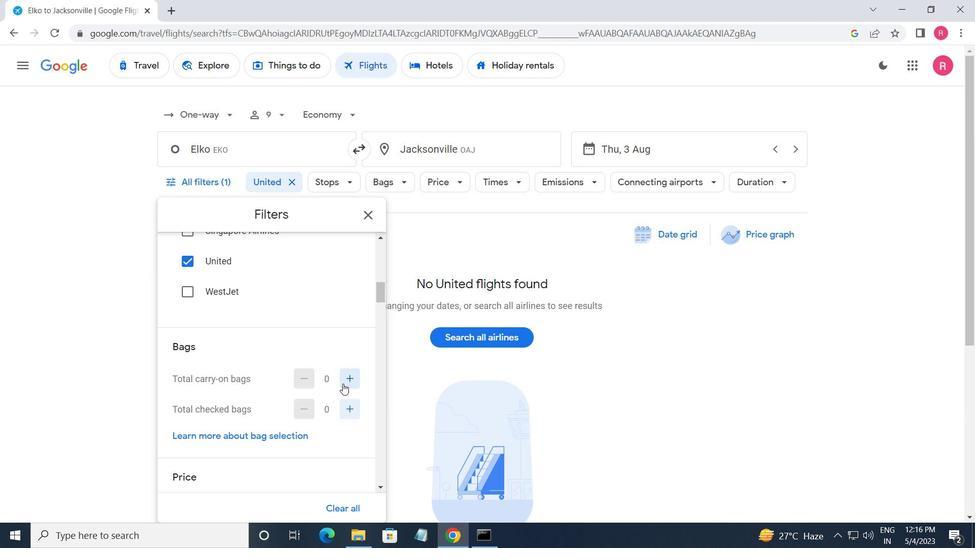 
Action: Mouse pressed left at (342, 384)
Screenshot: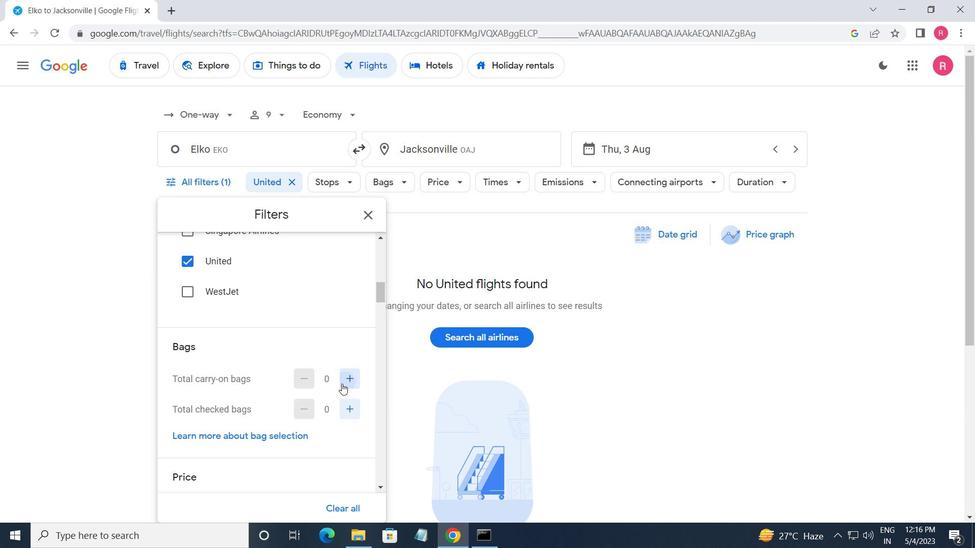 
Action: Mouse moved to (343, 443)
Screenshot: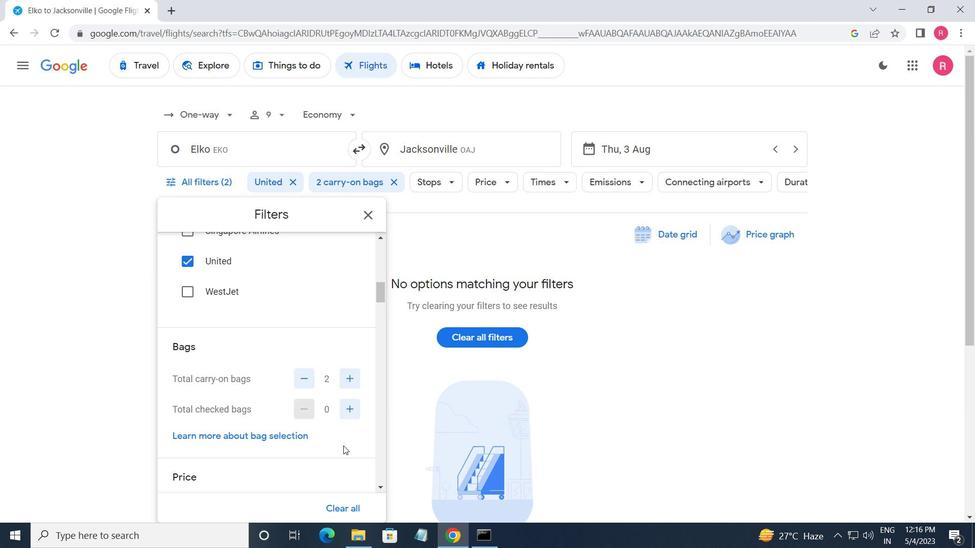 
Action: Mouse scrolled (343, 442) with delta (0, 0)
Screenshot: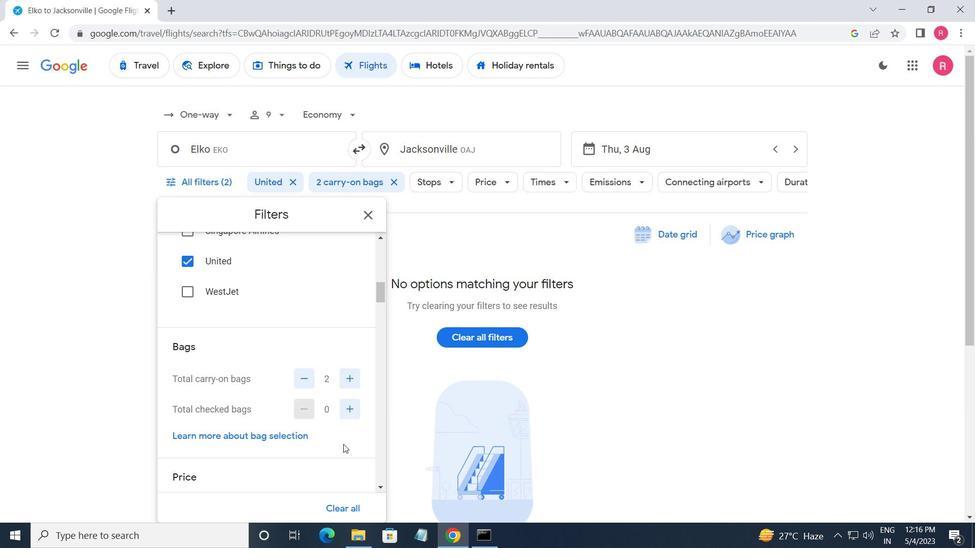 
Action: Mouse scrolled (343, 442) with delta (0, 0)
Screenshot: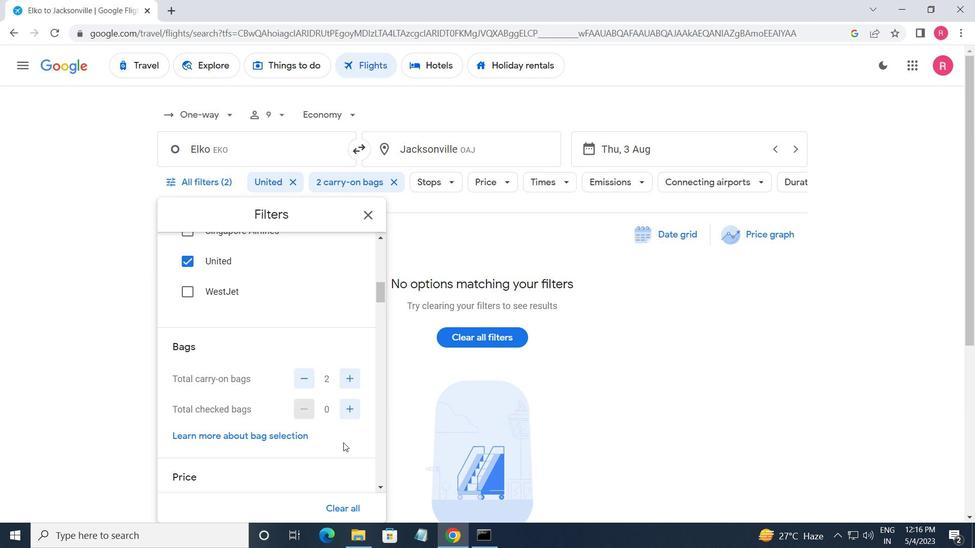 
Action: Mouse moved to (355, 410)
Screenshot: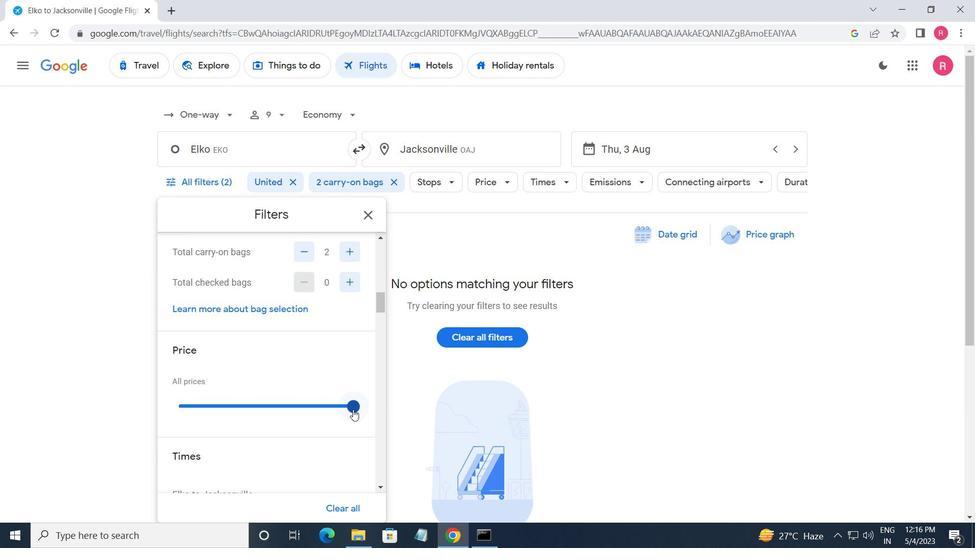 
Action: Mouse pressed left at (355, 410)
Screenshot: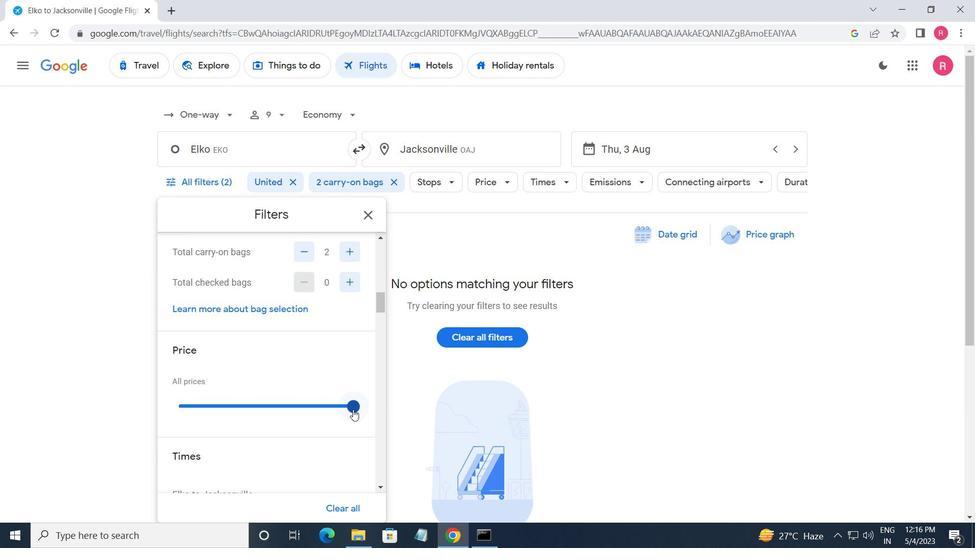 
Action: Mouse moved to (341, 410)
Screenshot: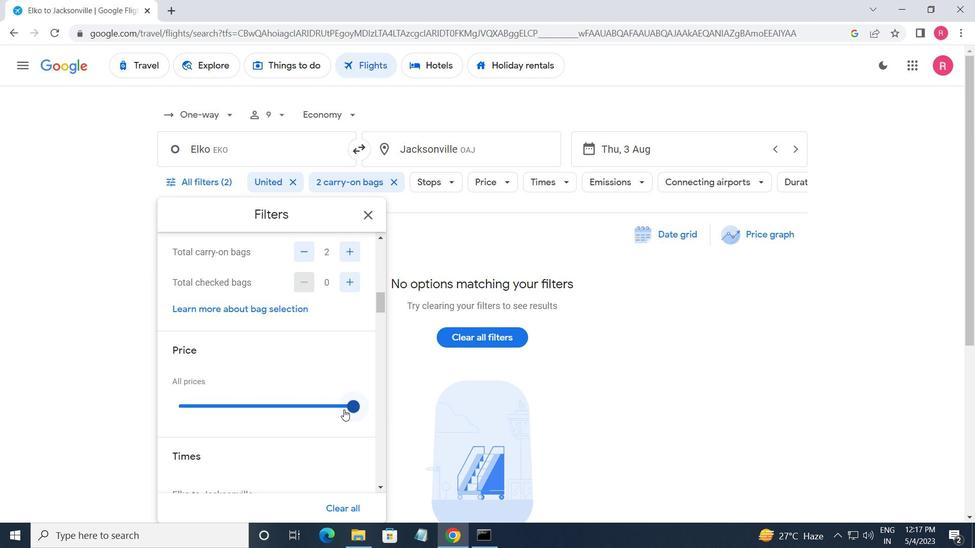 
Action: Mouse scrolled (341, 409) with delta (0, 0)
Screenshot: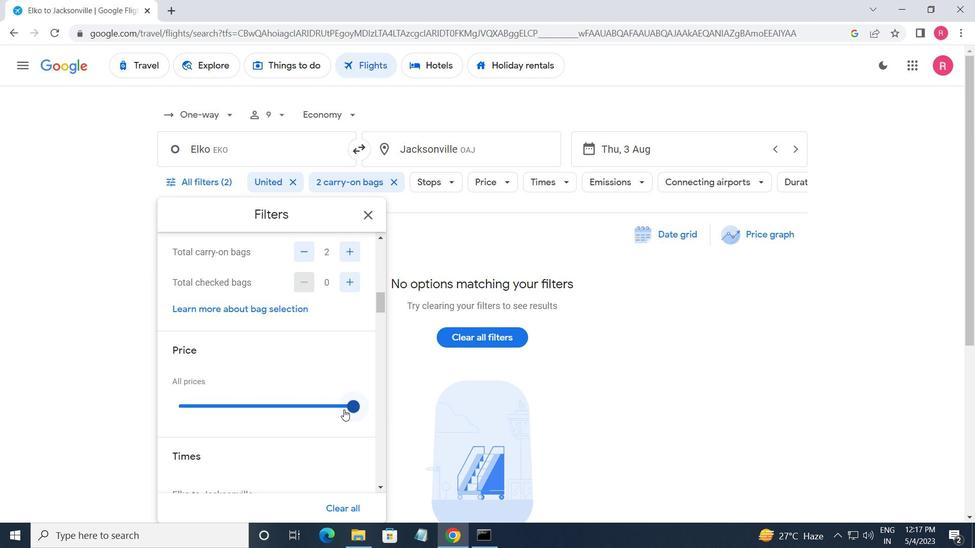 
Action: Mouse moved to (341, 410)
Screenshot: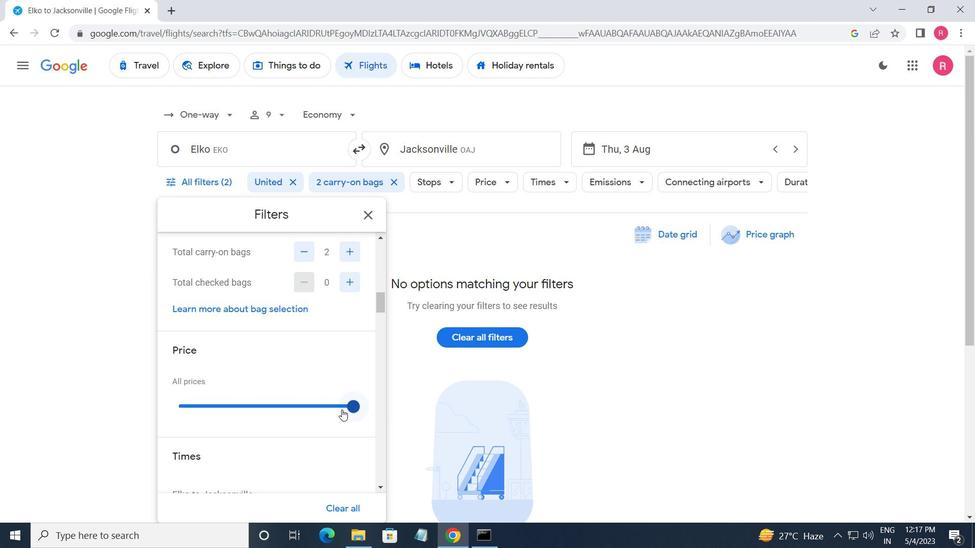 
Action: Mouse scrolled (341, 409) with delta (0, 0)
Screenshot: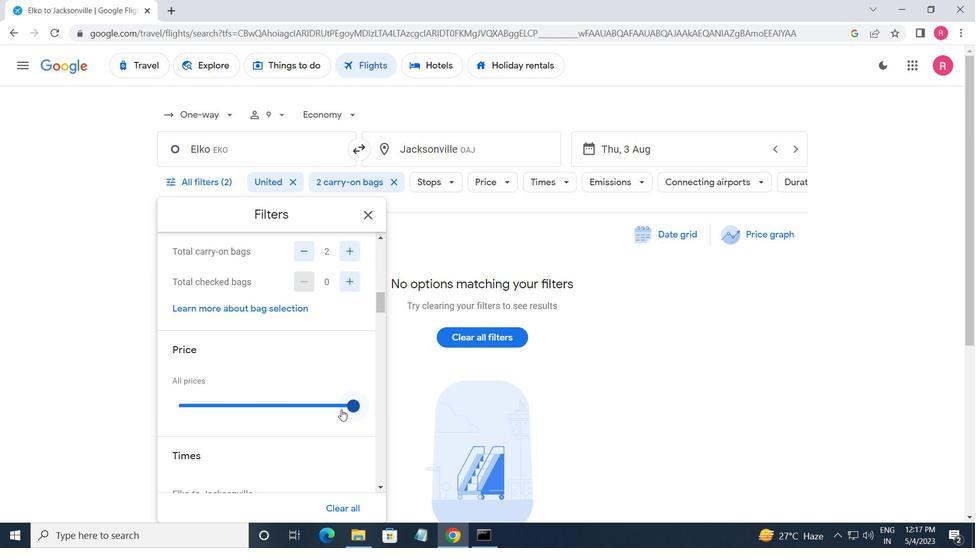 
Action: Mouse moved to (189, 426)
Screenshot: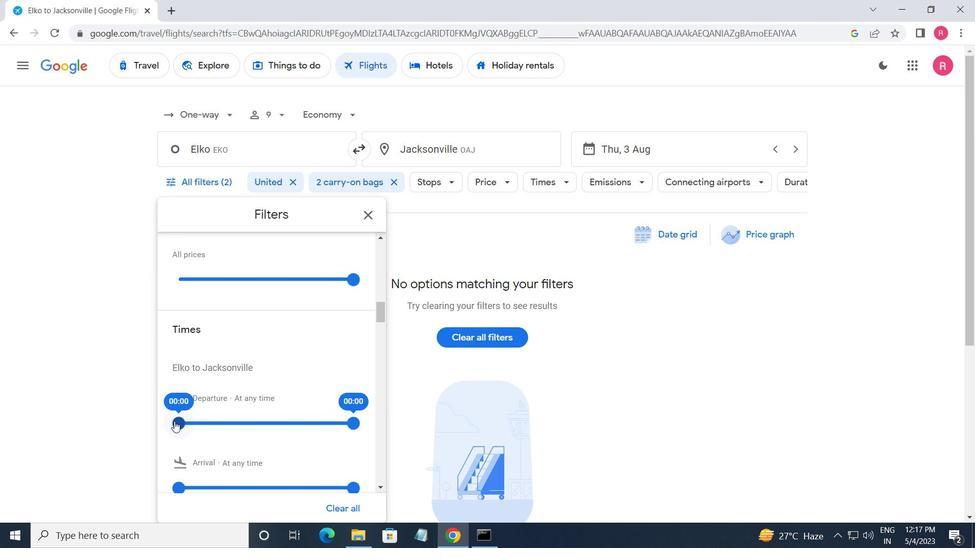 
Action: Mouse pressed left at (189, 426)
Screenshot: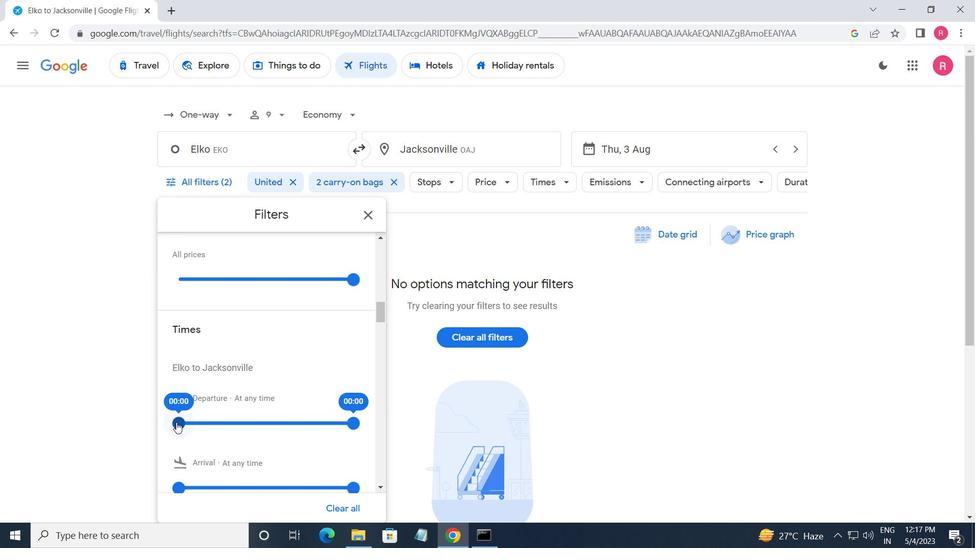 
Action: Mouse moved to (265, 445)
Screenshot: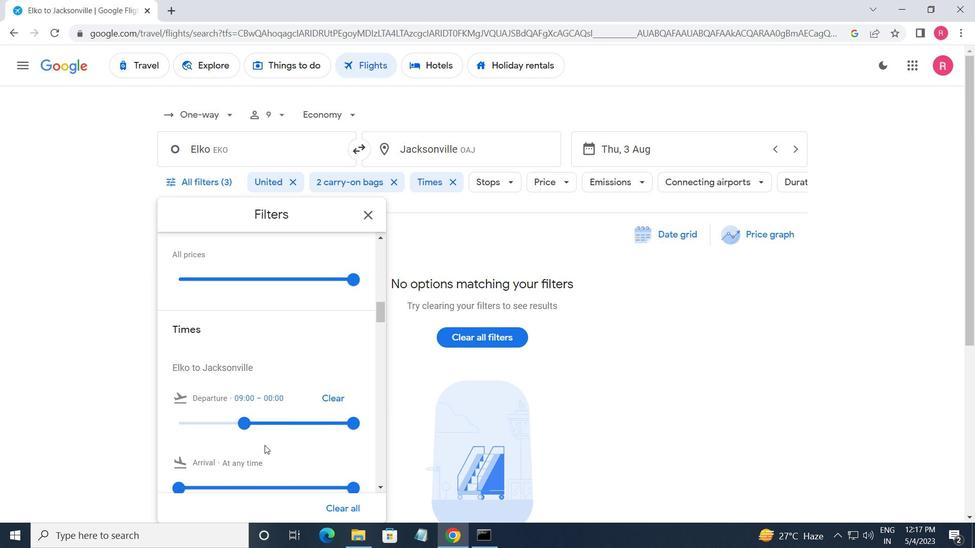 
Action: Mouse scrolled (265, 444) with delta (0, 0)
Screenshot: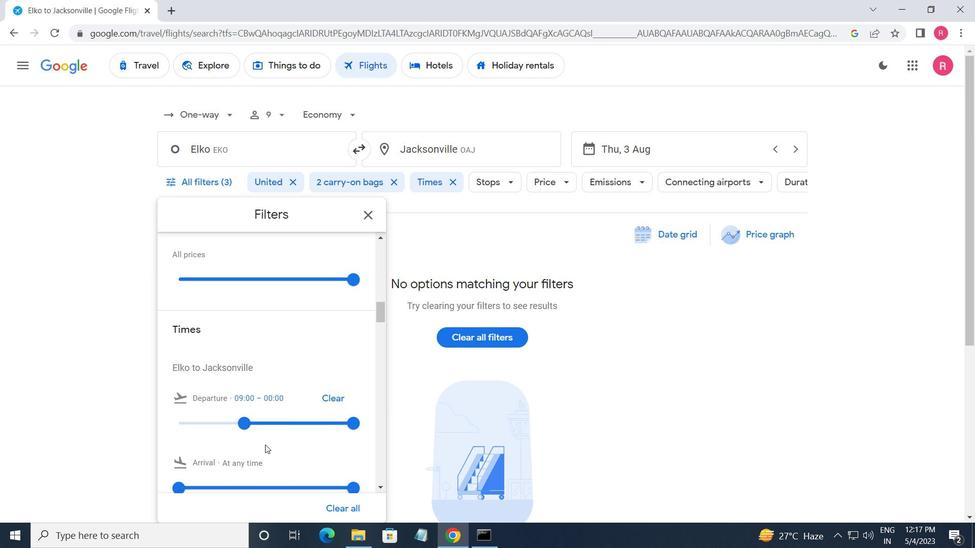 
Action: Mouse moved to (264, 444)
Screenshot: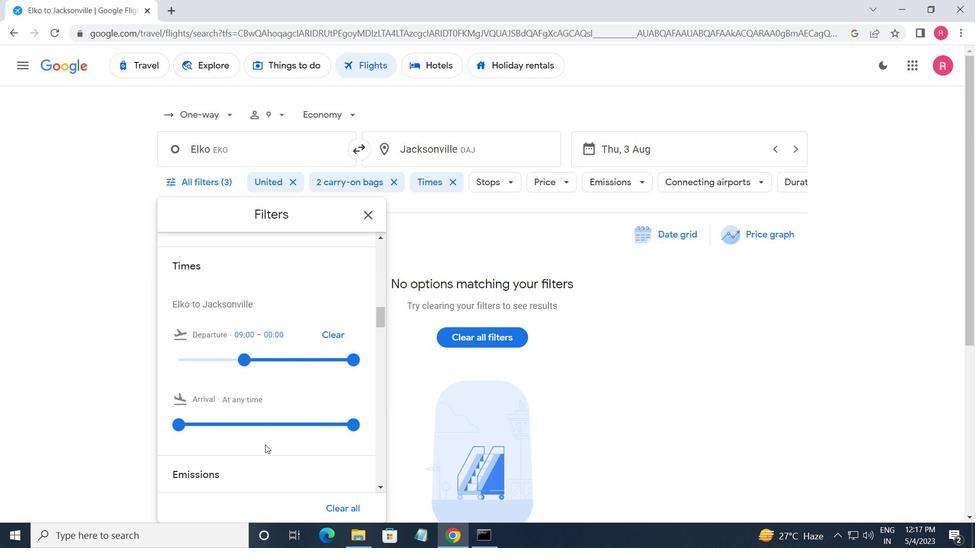 
Action: Mouse scrolled (264, 444) with delta (0, 0)
Screenshot: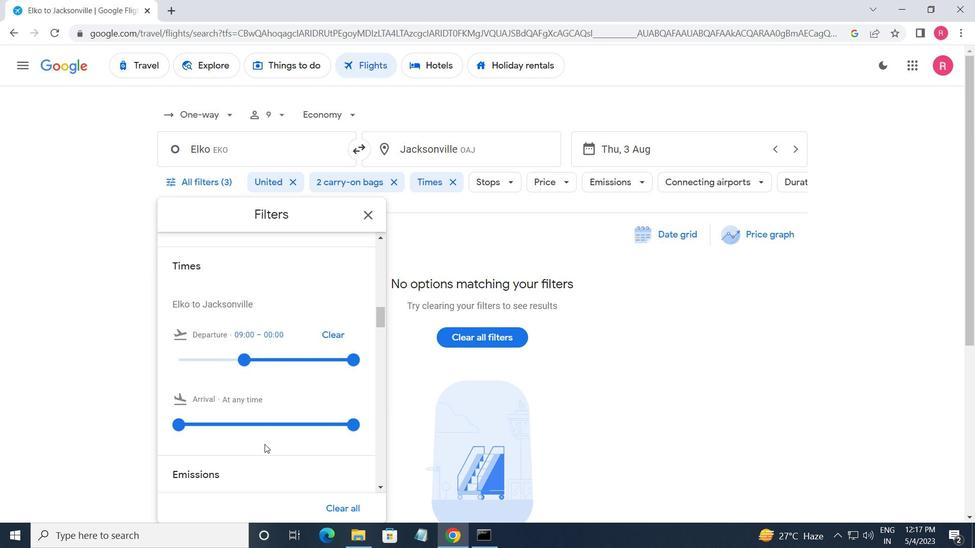 
Action: Mouse moved to (364, 216)
Screenshot: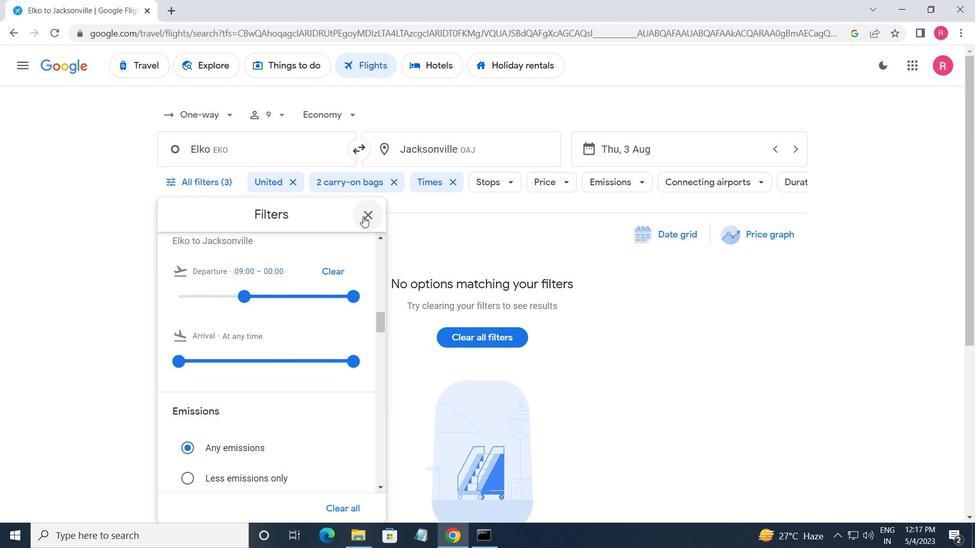 
Action: Mouse pressed left at (364, 216)
Screenshot: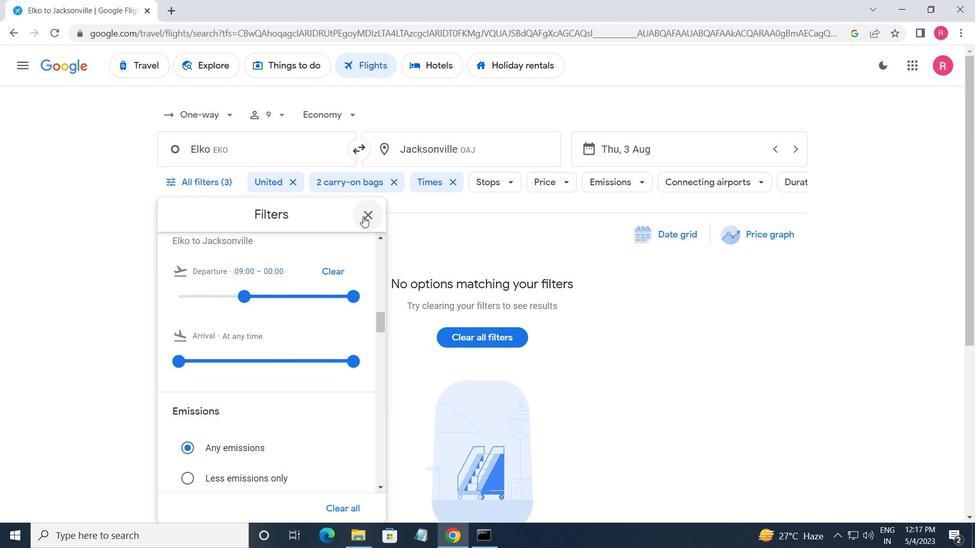 
Action: Mouse moved to (363, 257)
Screenshot: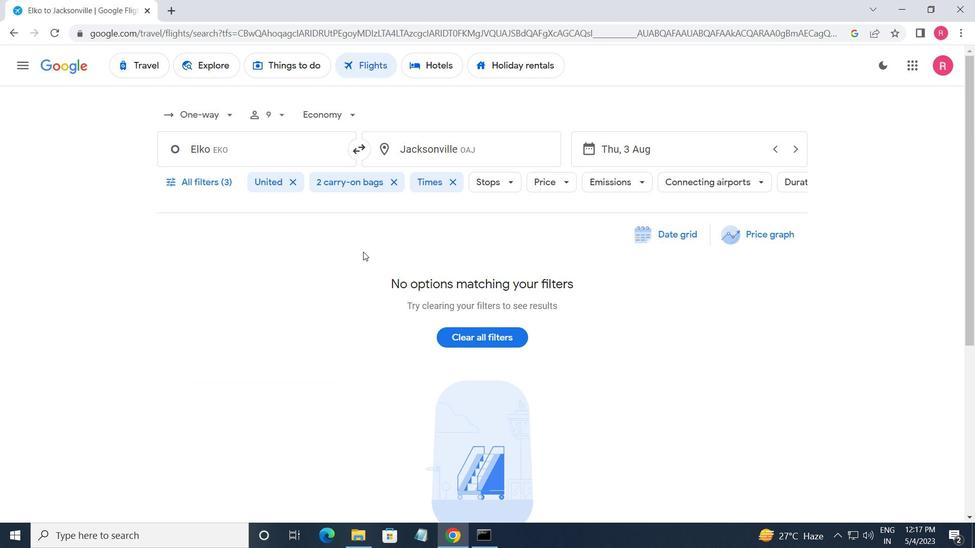 
